 Task: Look for space in Chunār, India from 1st June, 2023 to 4th June, 2023 for 1 adult in price range Rs.6000 to Rs.16000. Place can be private room with 1  bedroom having 1 bed and 1 bathroom. Property type can be house, flat, guest house. Booking option can be shelf check-in. Required host language is English.
Action: Mouse moved to (468, 60)
Screenshot: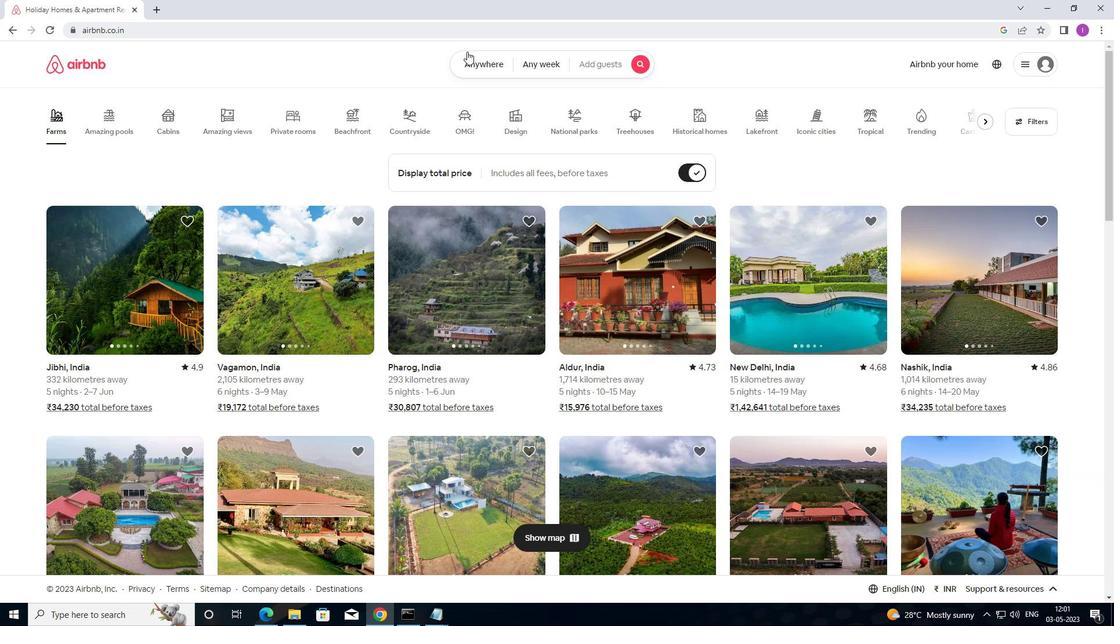 
Action: Mouse pressed left at (468, 60)
Screenshot: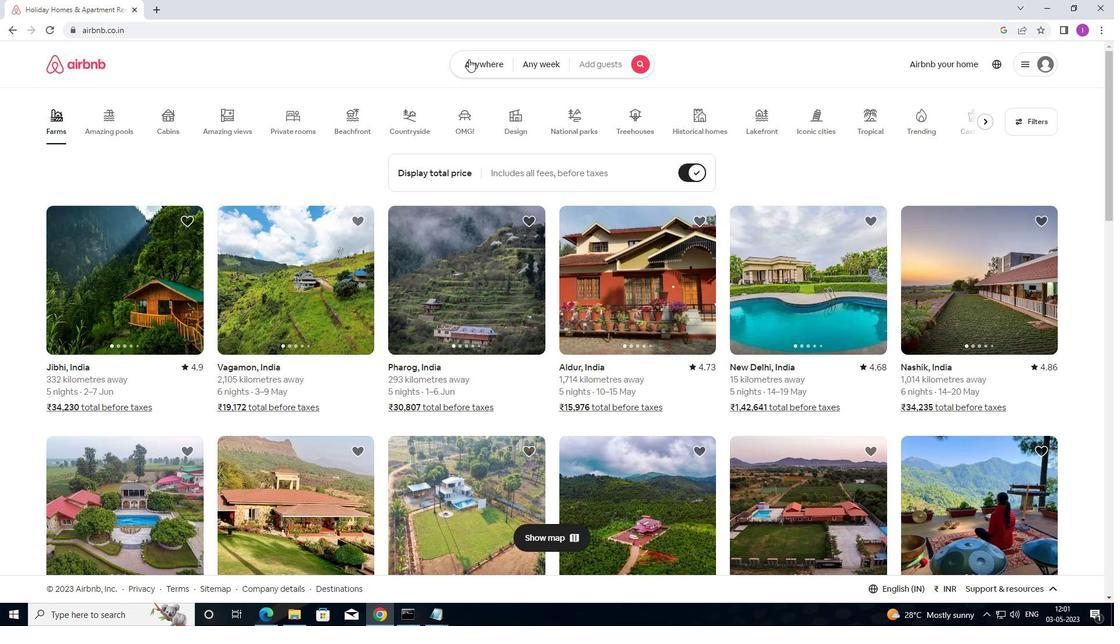 
Action: Mouse moved to (338, 117)
Screenshot: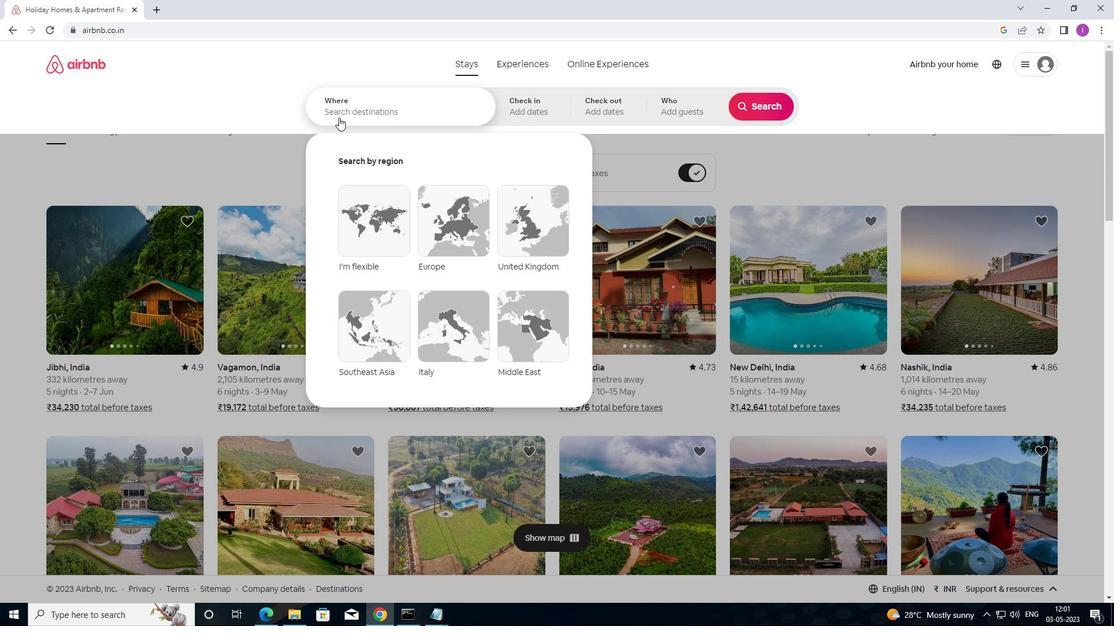 
Action: Mouse pressed left at (338, 117)
Screenshot: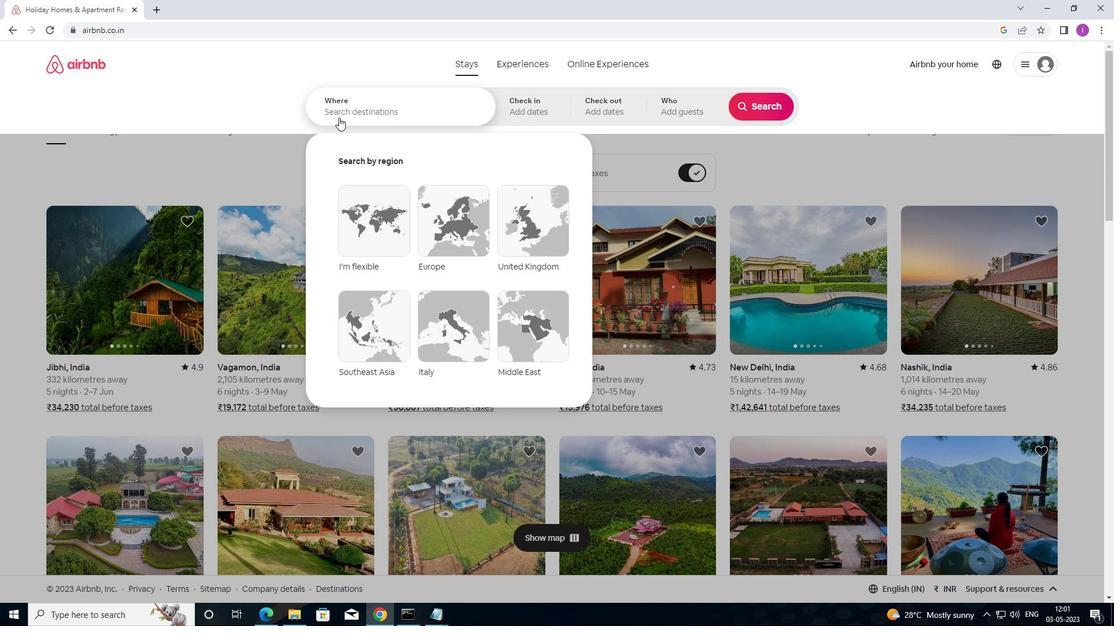
Action: Mouse moved to (460, 112)
Screenshot: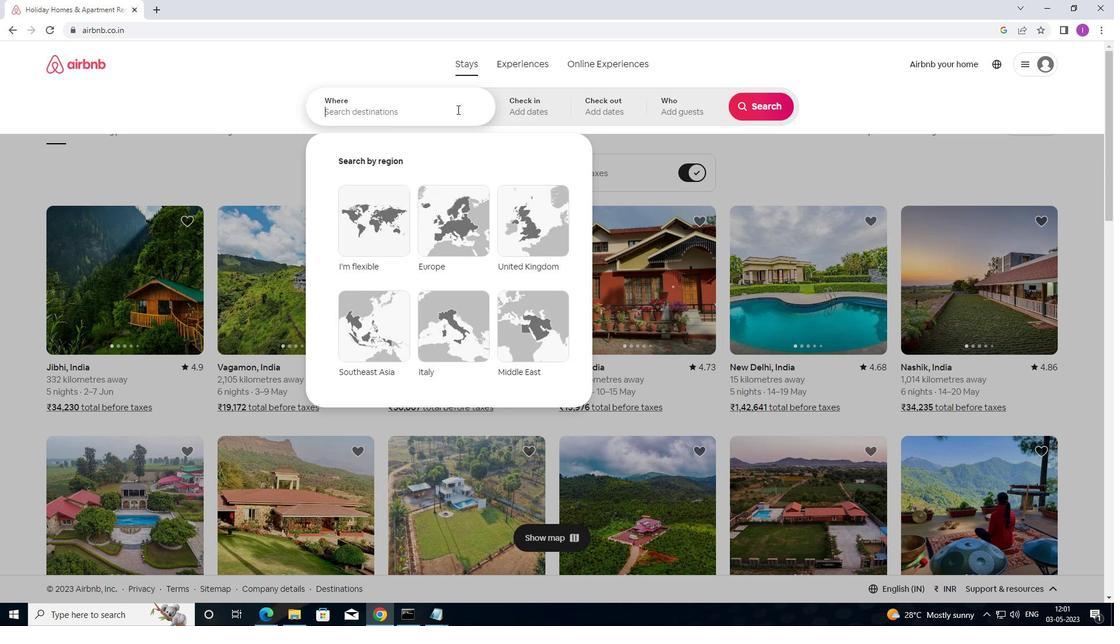 
Action: Key pressed <Key.shift>CH
Screenshot: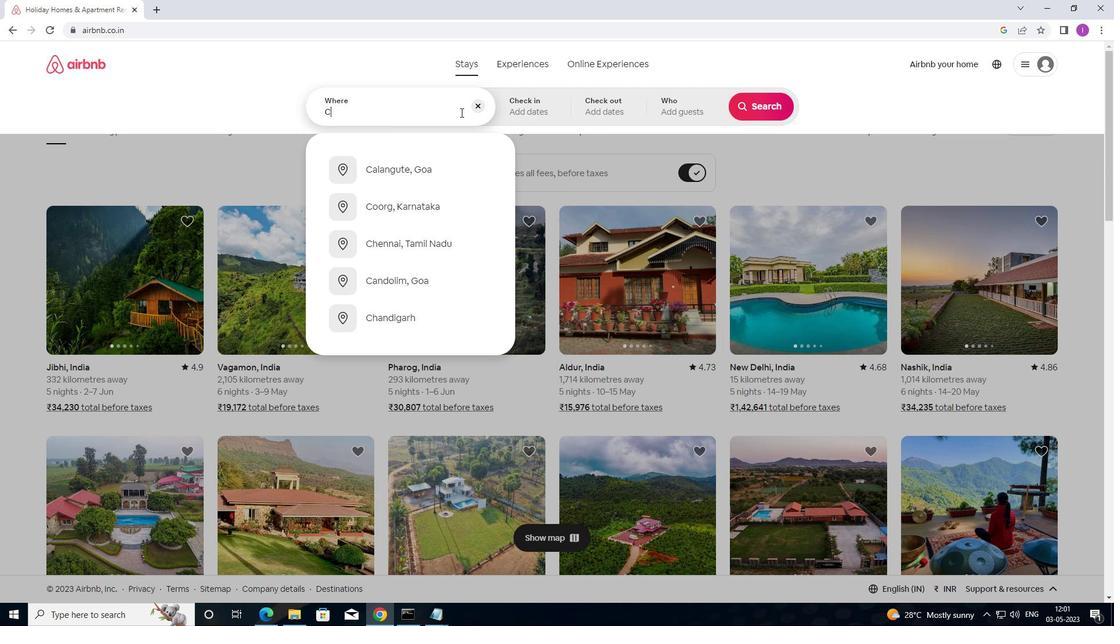 
Action: Mouse moved to (460, 112)
Screenshot: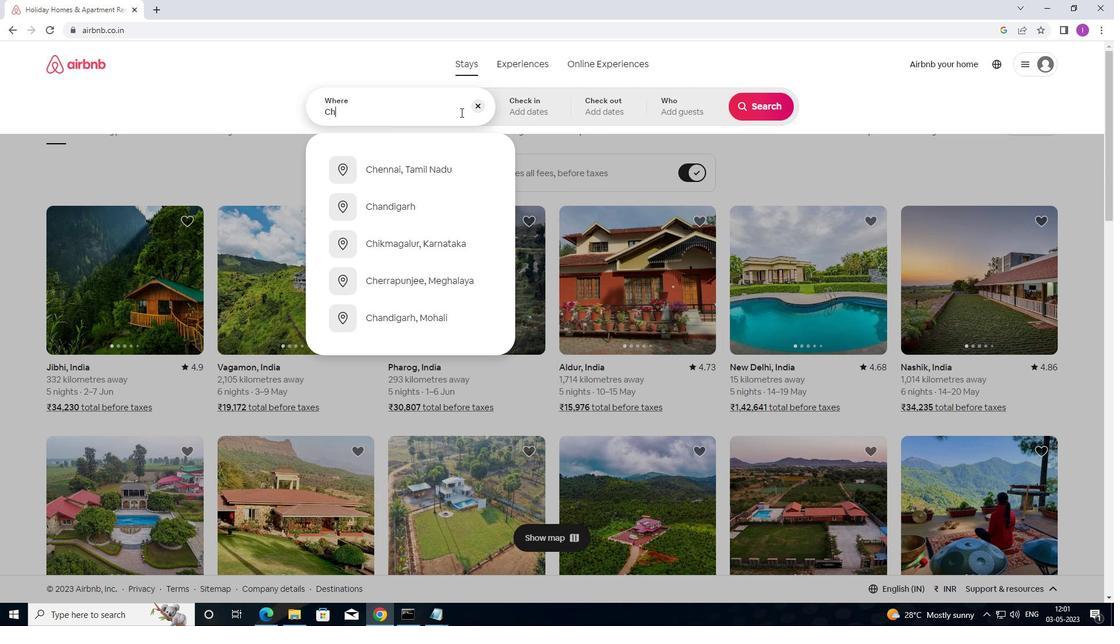 
Action: Key pressed UNAR,<Key.shift>INDIA
Screenshot: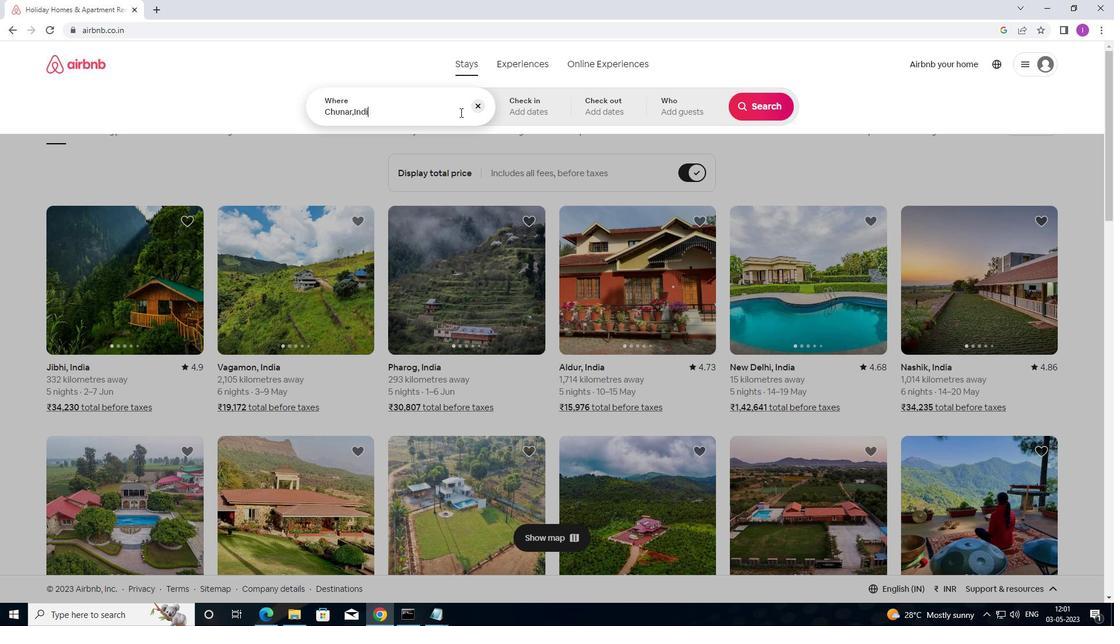 
Action: Mouse moved to (508, 112)
Screenshot: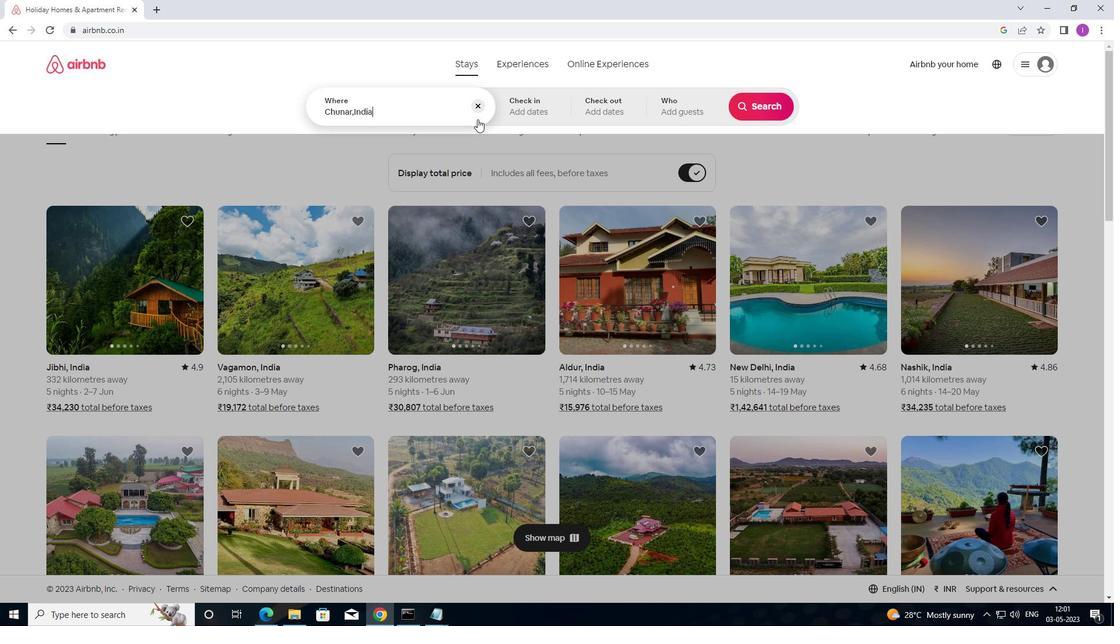 
Action: Mouse pressed left at (508, 112)
Screenshot: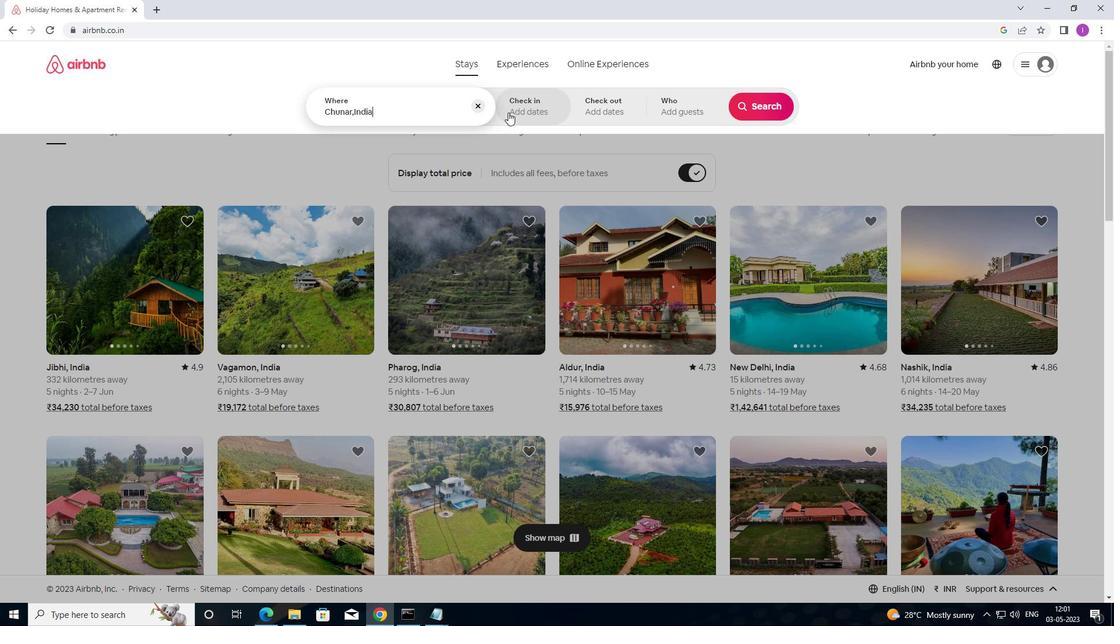 
Action: Mouse moved to (696, 249)
Screenshot: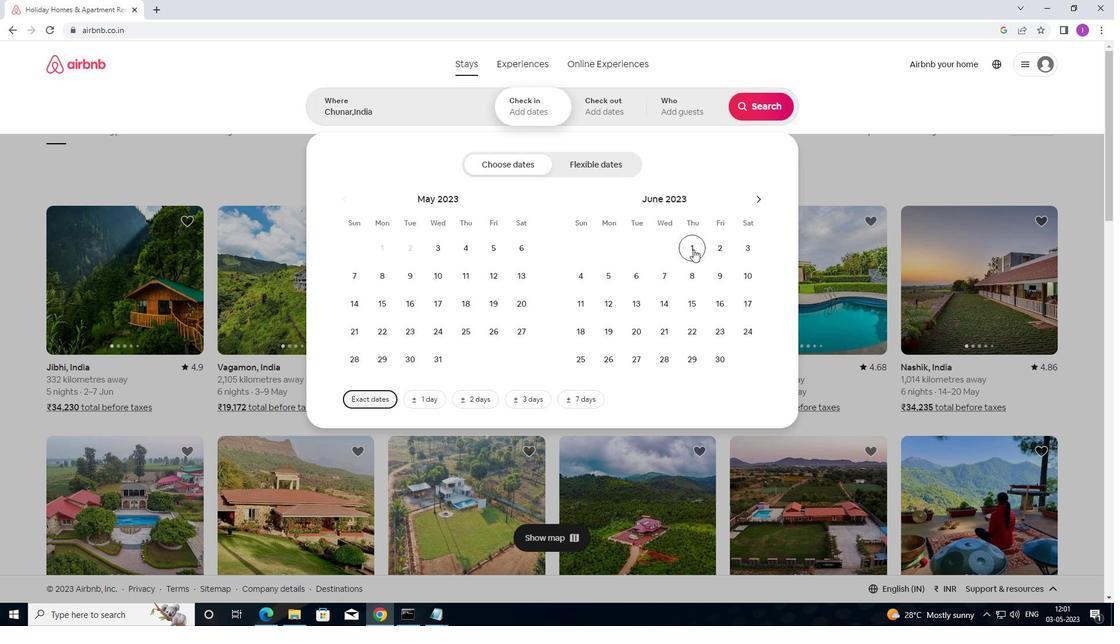 
Action: Mouse pressed left at (696, 249)
Screenshot: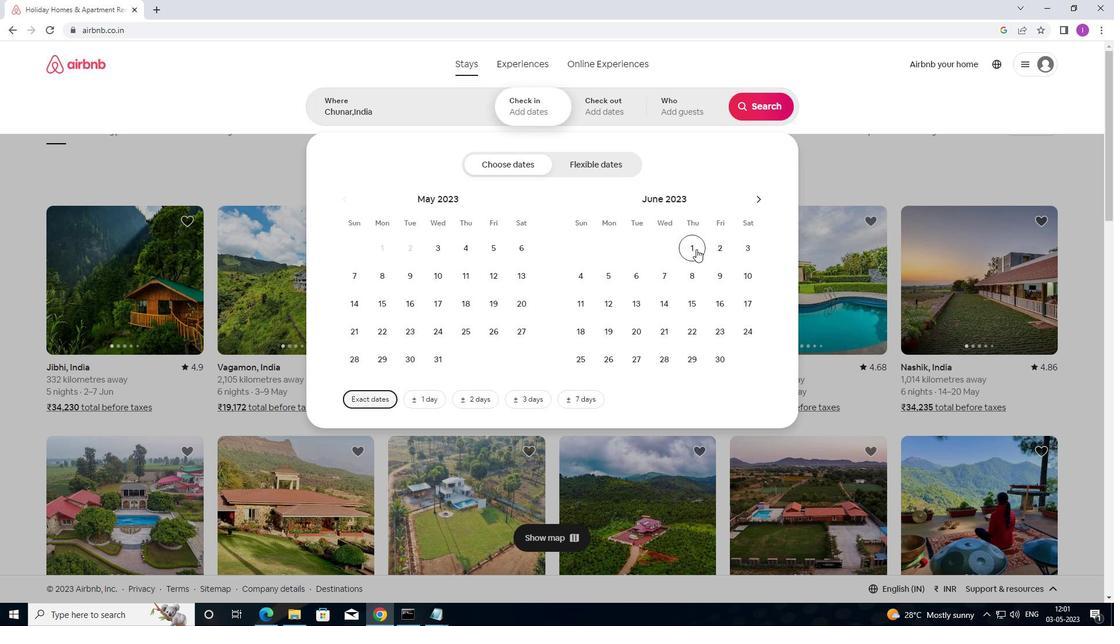 
Action: Mouse moved to (583, 274)
Screenshot: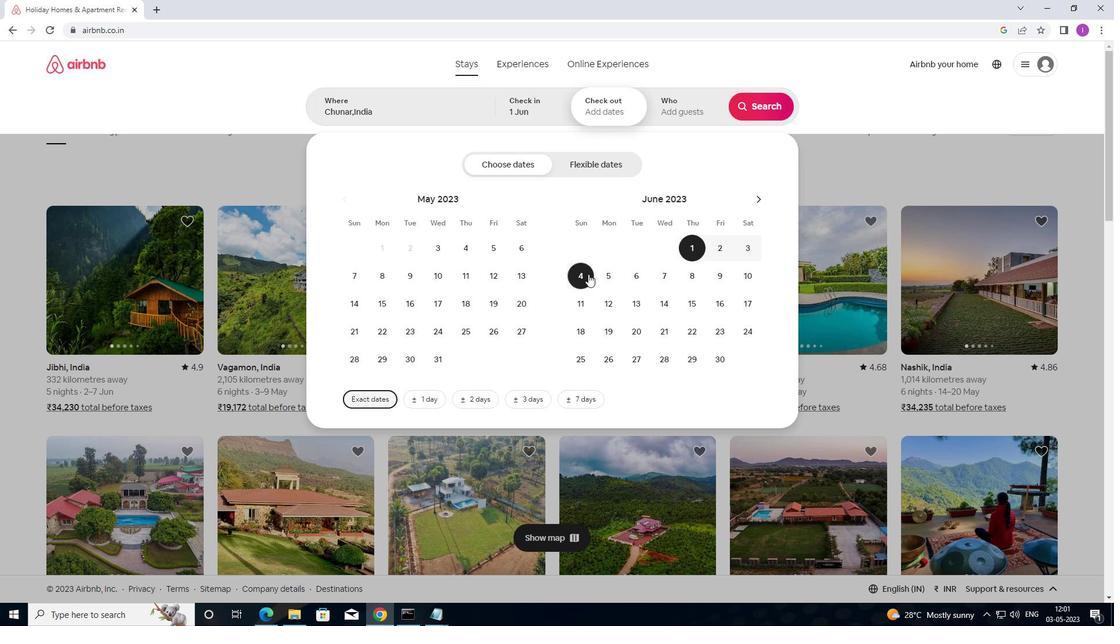 
Action: Mouse pressed left at (583, 274)
Screenshot: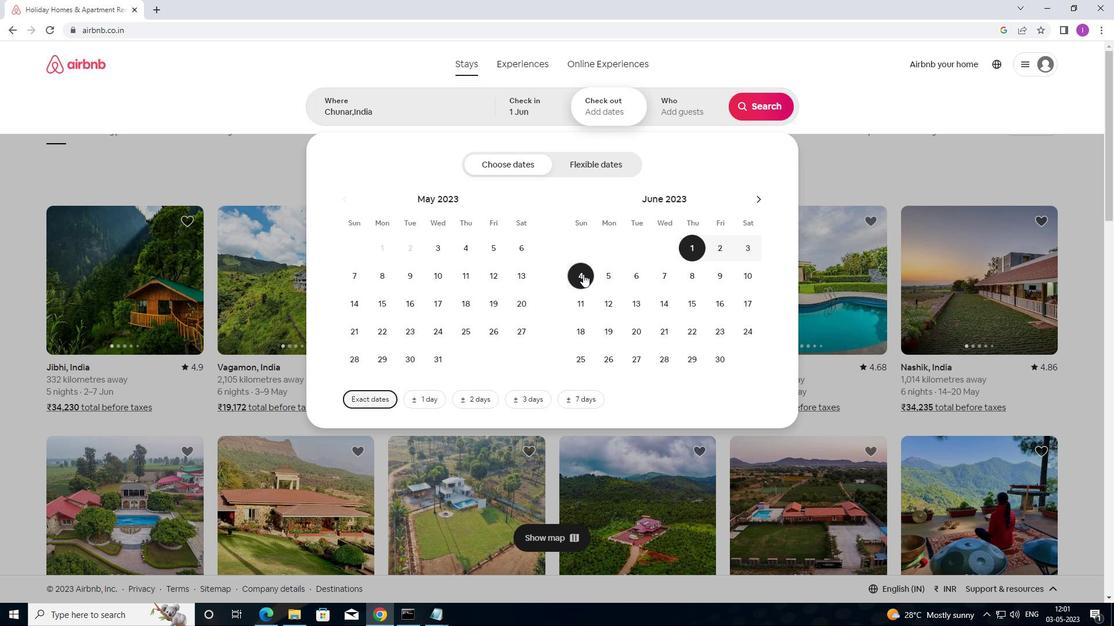 
Action: Mouse moved to (697, 113)
Screenshot: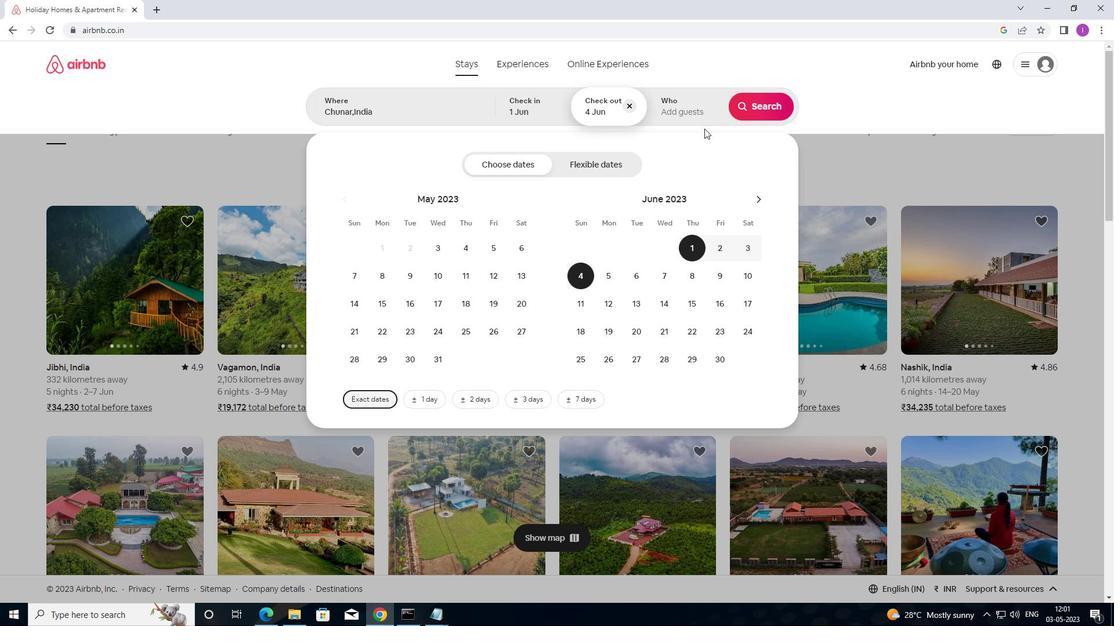 
Action: Mouse pressed left at (697, 113)
Screenshot: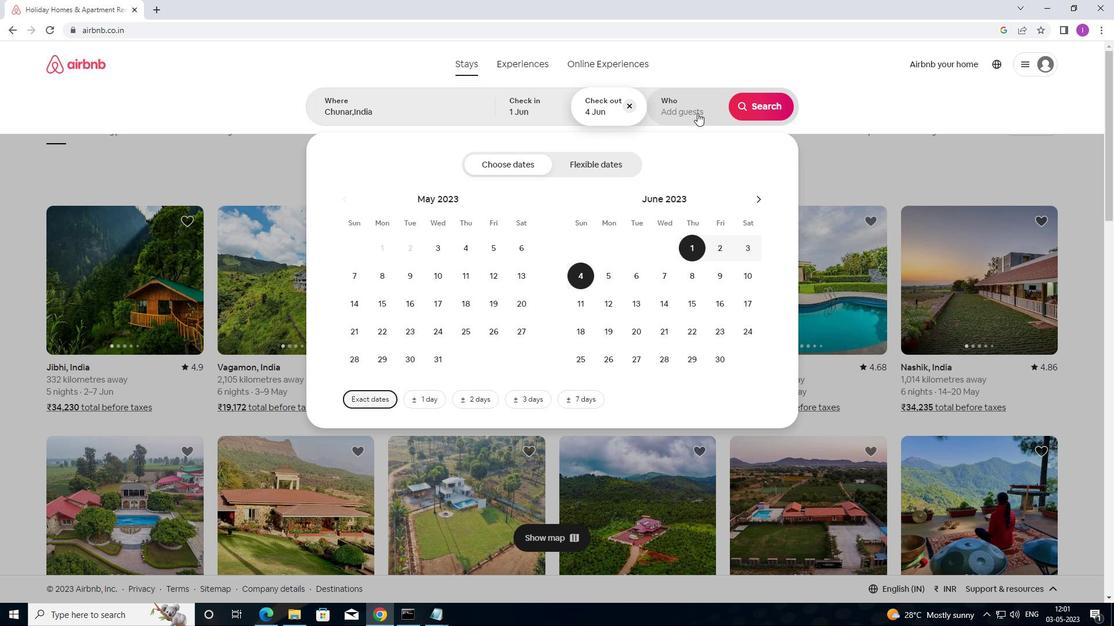 
Action: Mouse moved to (768, 165)
Screenshot: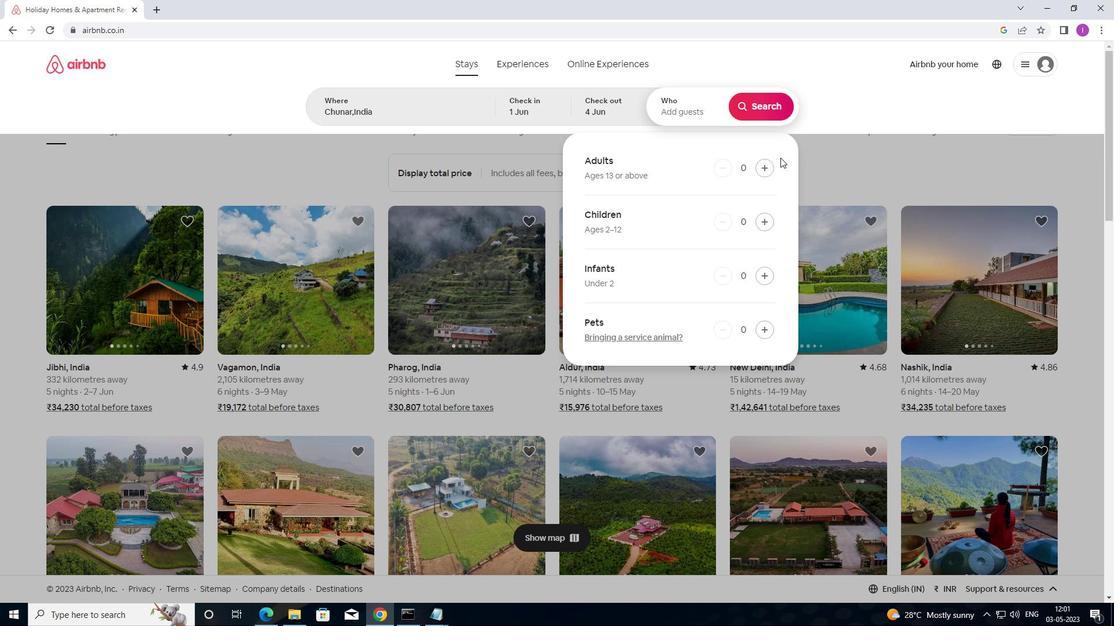 
Action: Mouse pressed left at (768, 165)
Screenshot: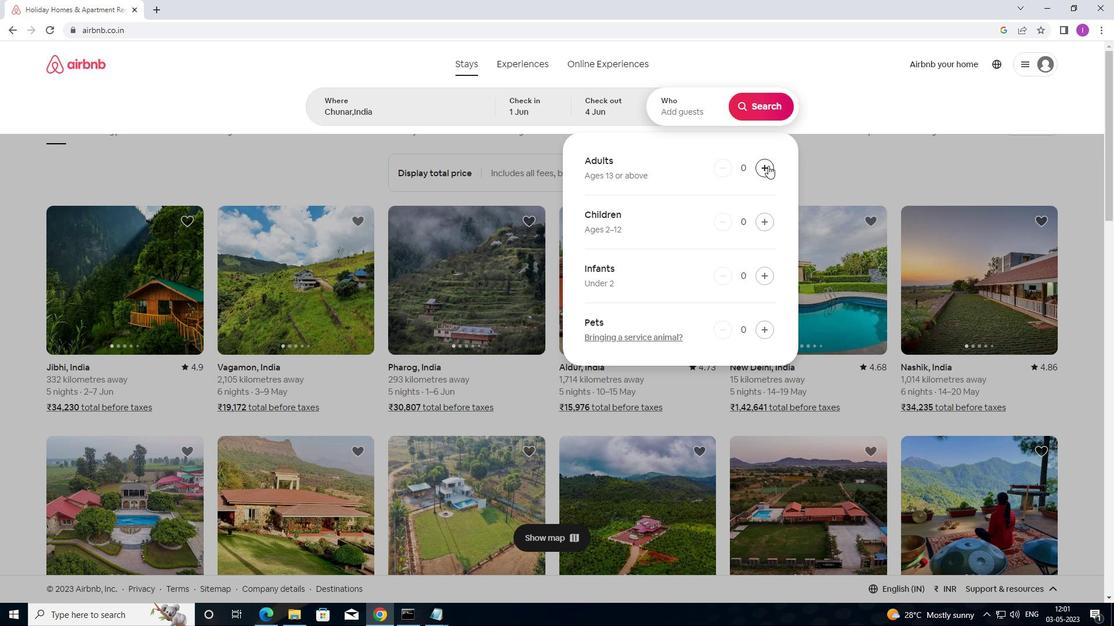 
Action: Mouse moved to (767, 109)
Screenshot: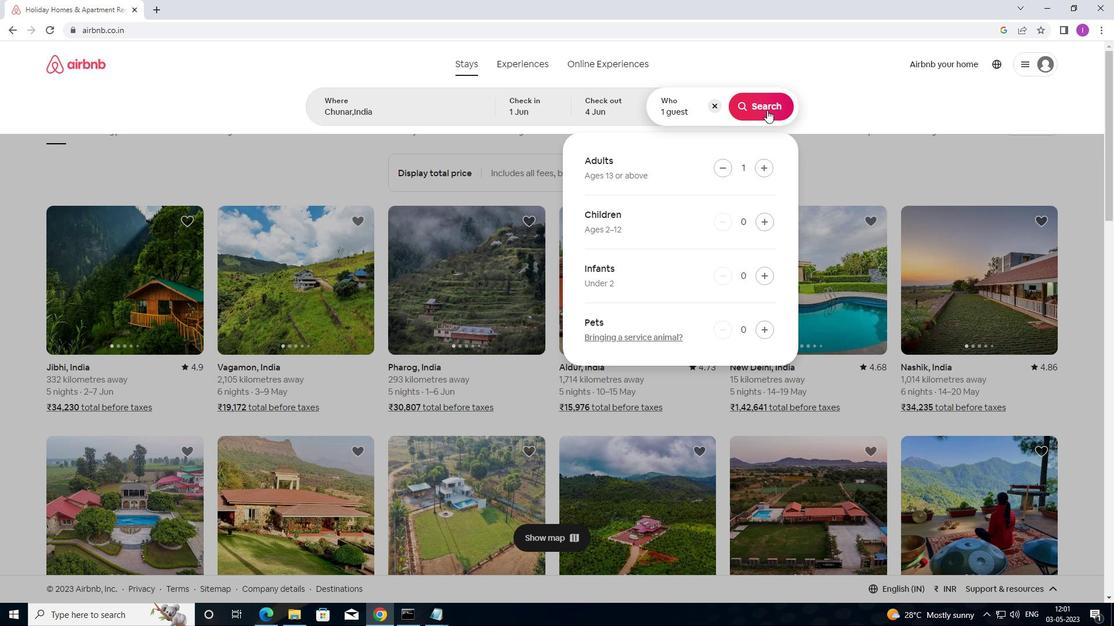 
Action: Mouse pressed left at (767, 109)
Screenshot: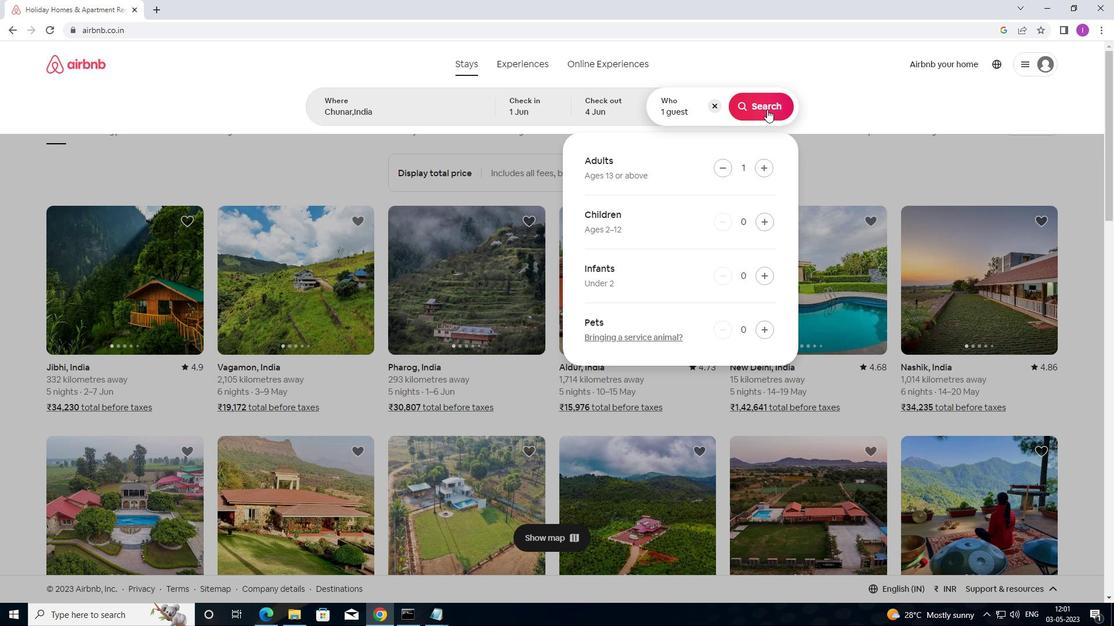 
Action: Mouse moved to (1081, 110)
Screenshot: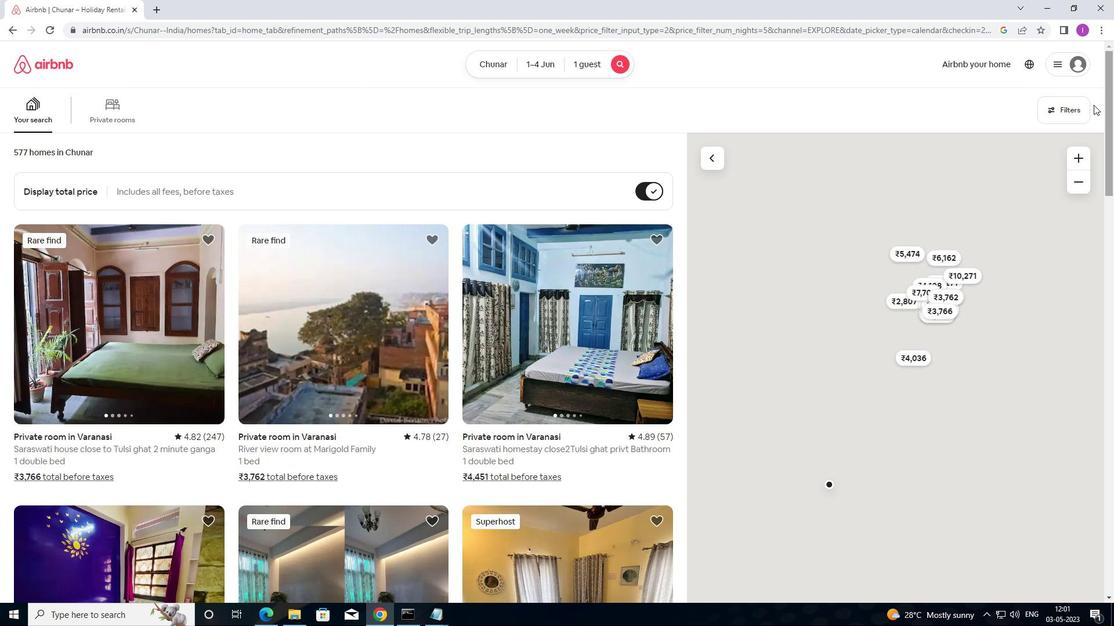 
Action: Mouse pressed left at (1081, 110)
Screenshot: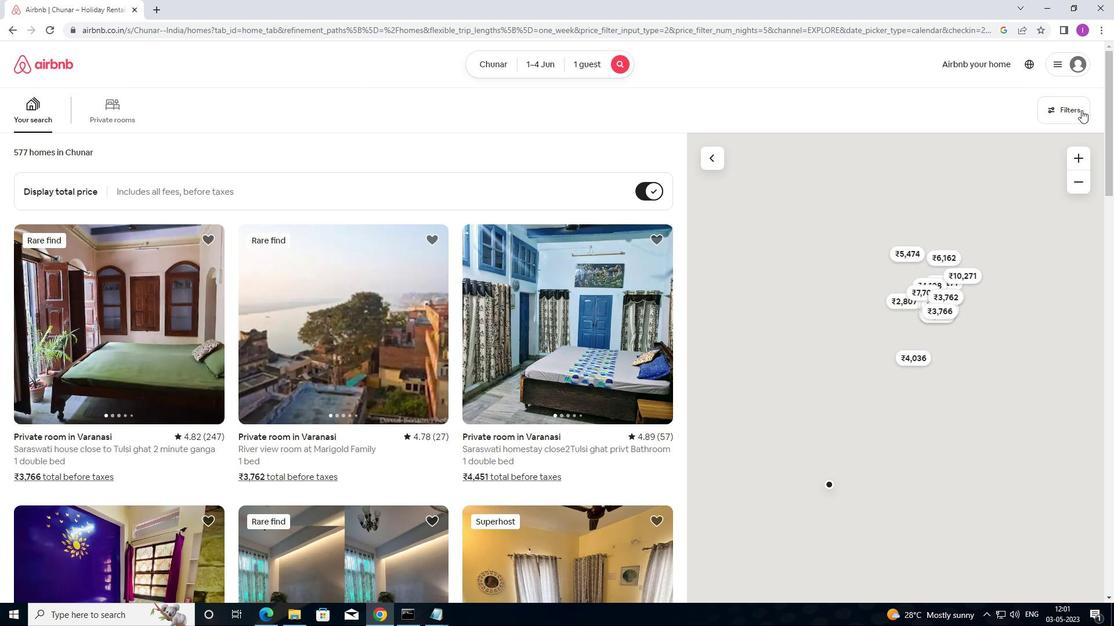 
Action: Mouse moved to (413, 253)
Screenshot: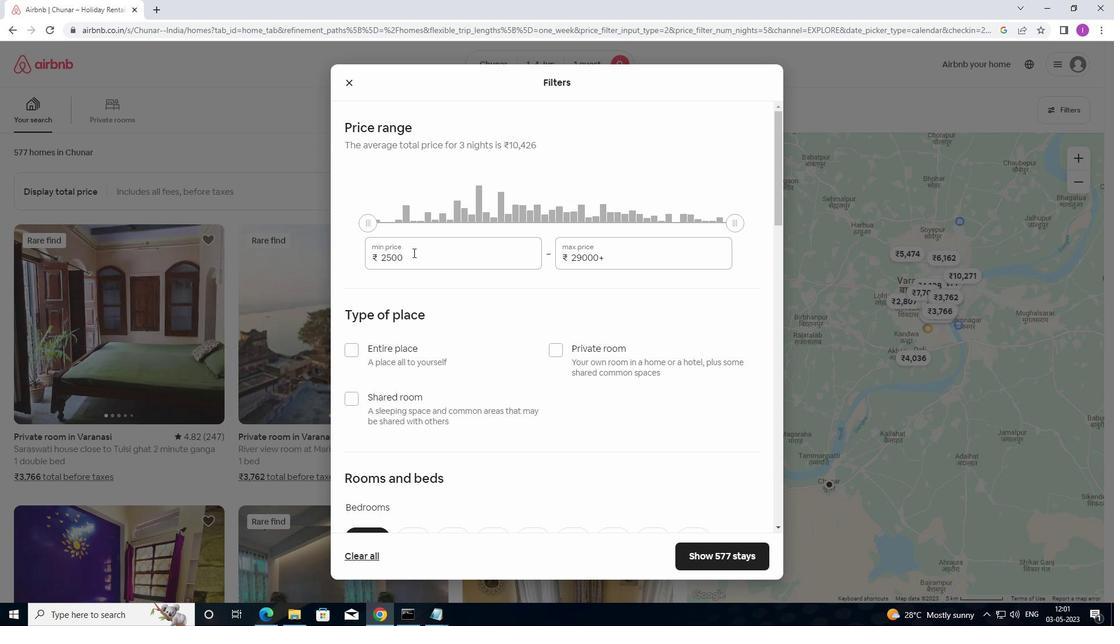 
Action: Mouse pressed left at (413, 253)
Screenshot: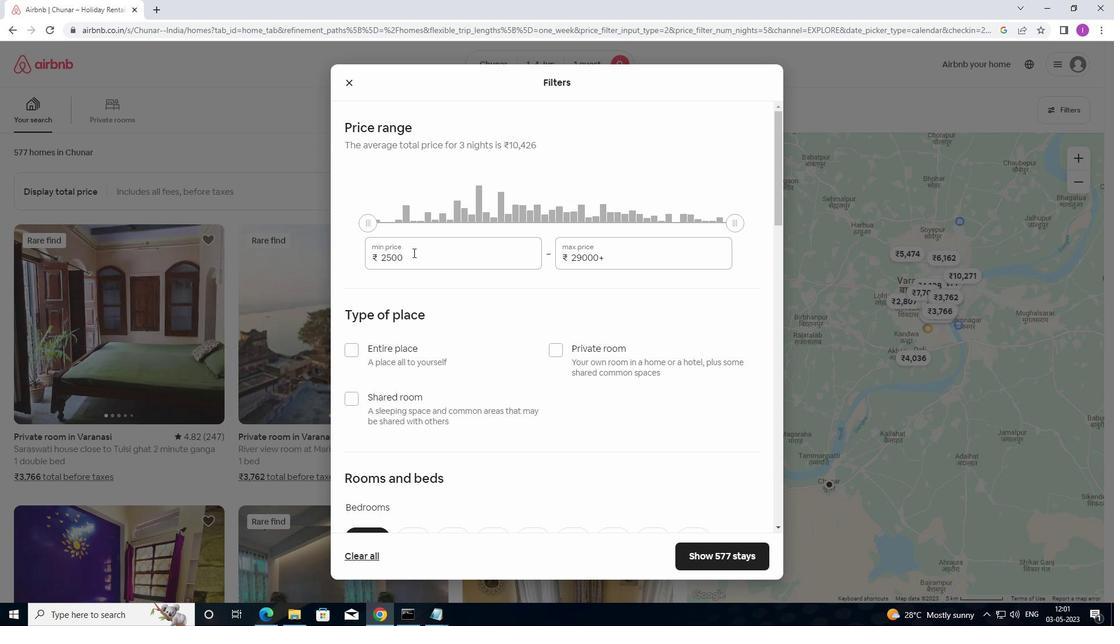 
Action: Mouse moved to (370, 265)
Screenshot: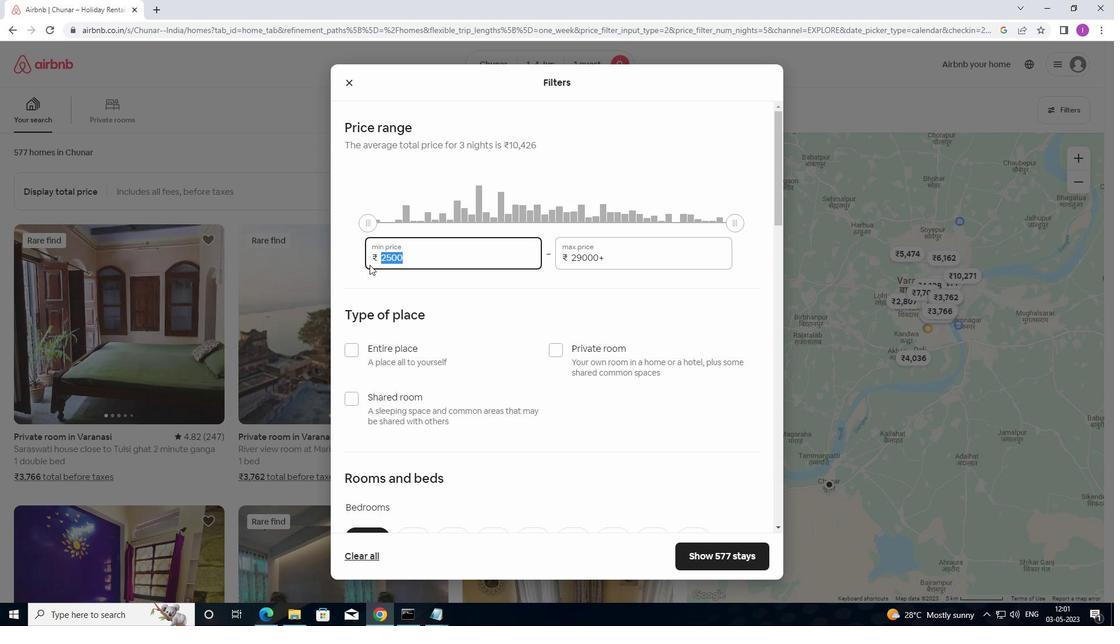 
Action: Key pressed 600
Screenshot: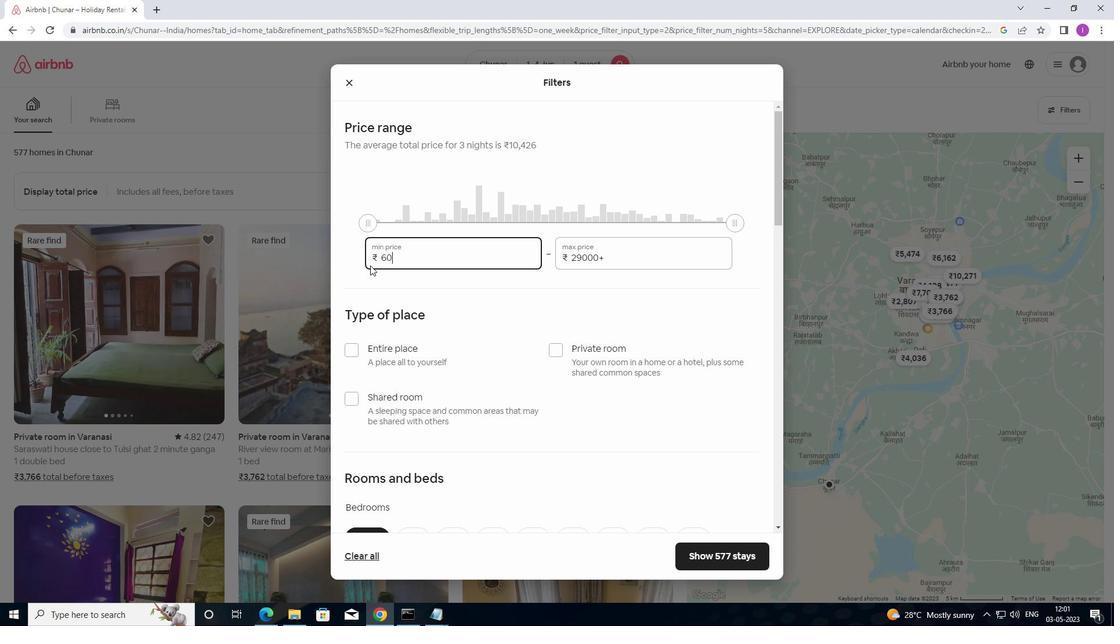 
Action: Mouse moved to (372, 265)
Screenshot: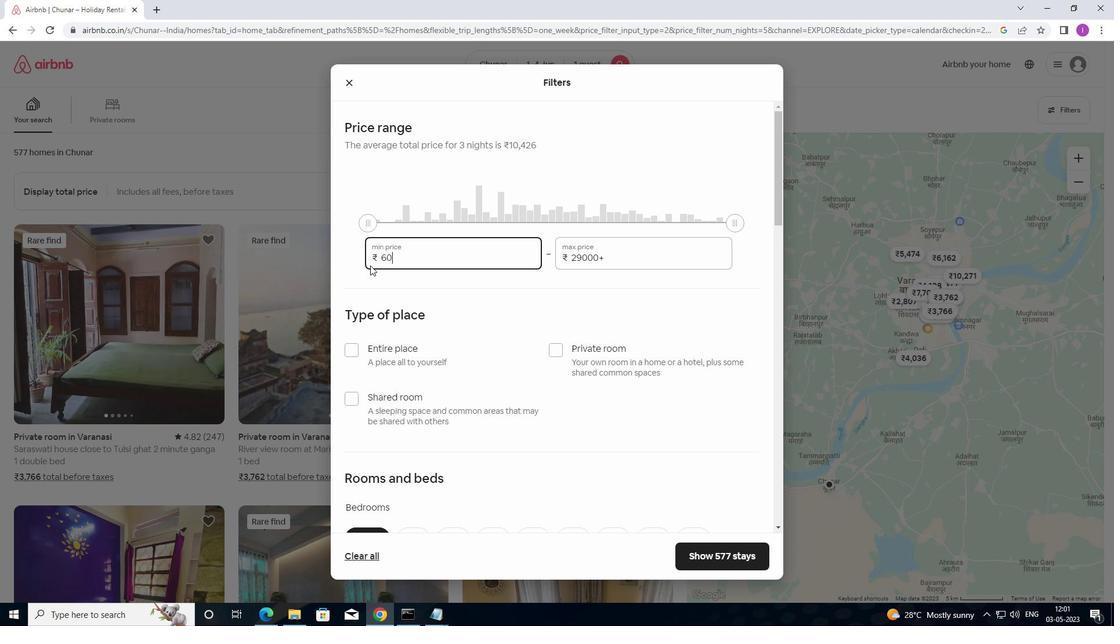 
Action: Key pressed 0
Screenshot: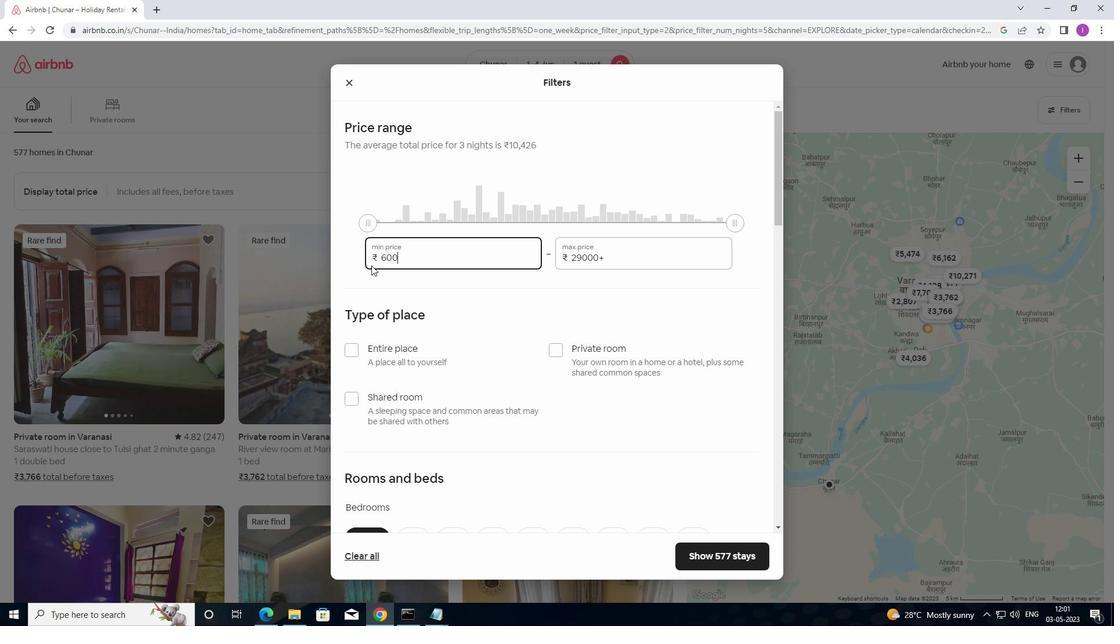 
Action: Mouse moved to (589, 257)
Screenshot: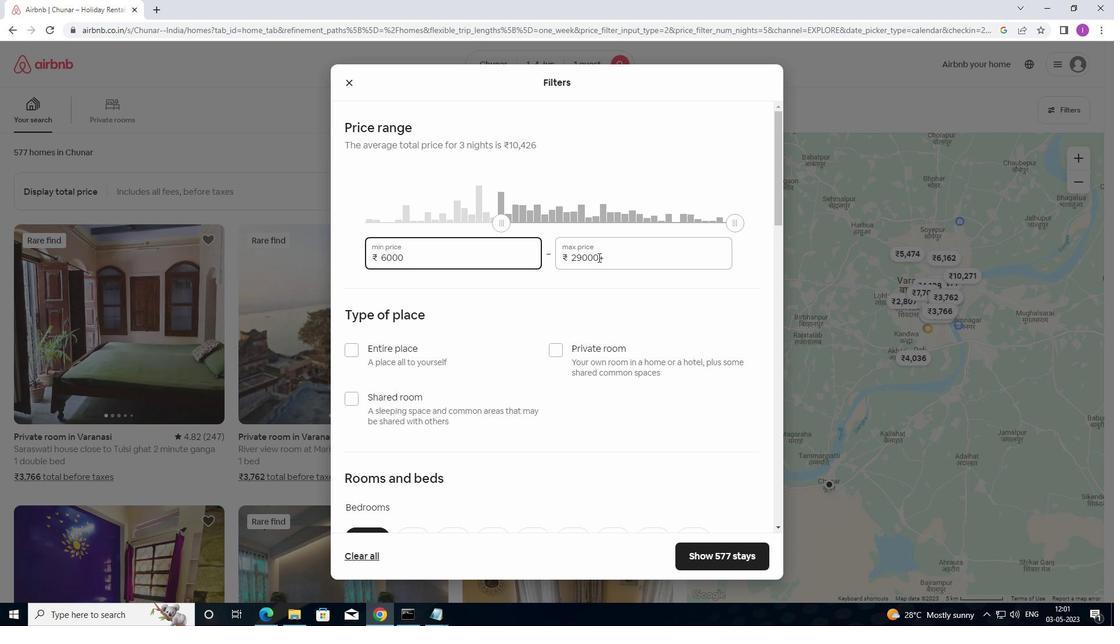 
Action: Mouse pressed left at (589, 257)
Screenshot: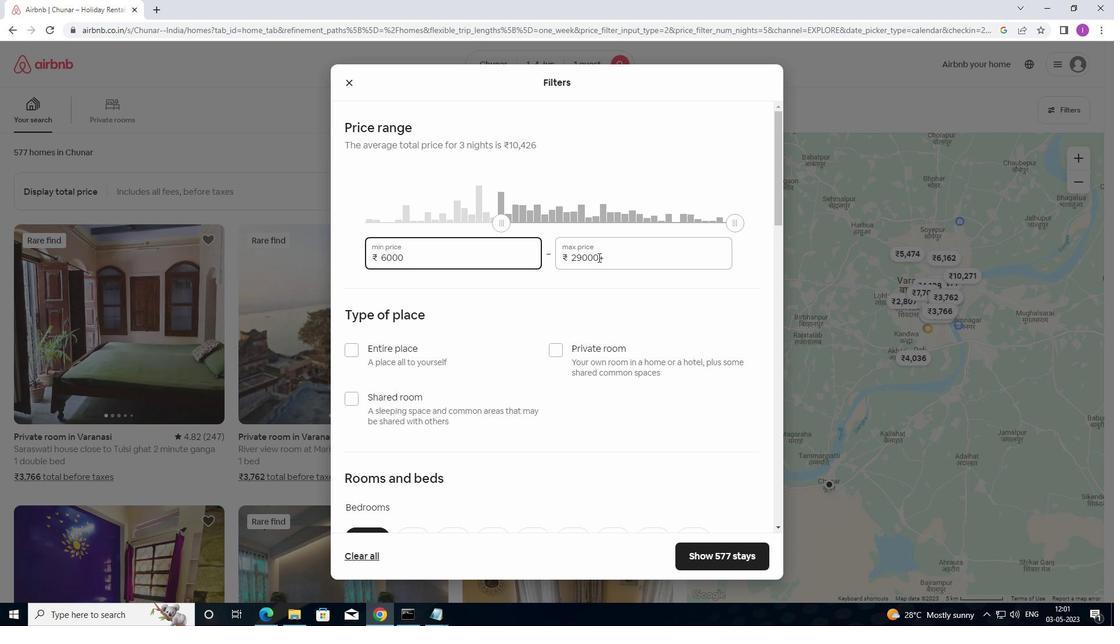 
Action: Mouse moved to (612, 254)
Screenshot: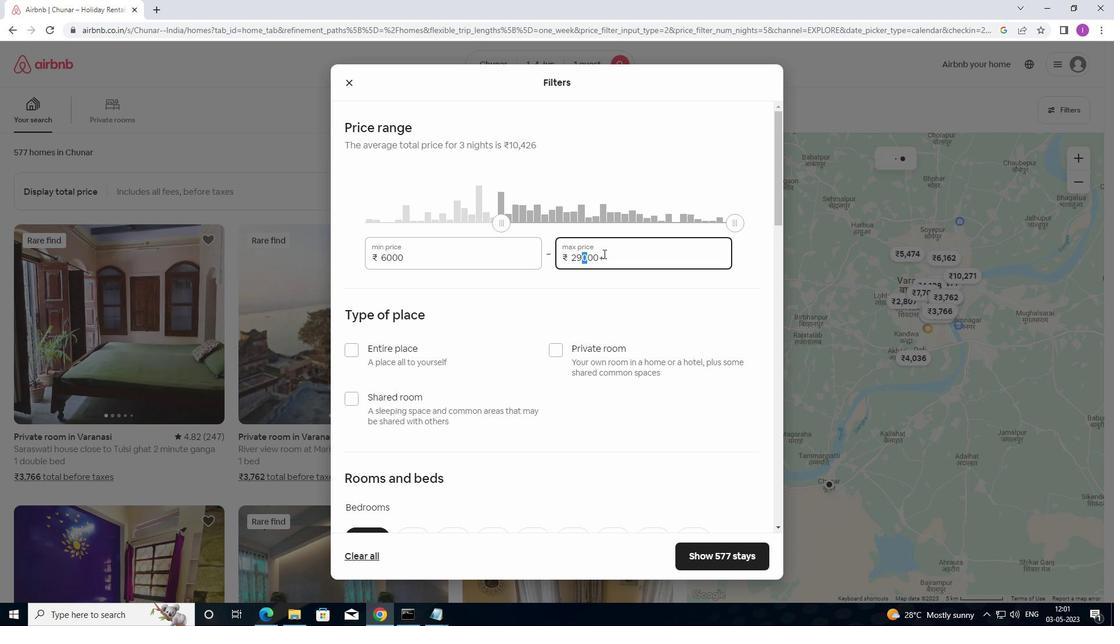 
Action: Mouse pressed left at (612, 254)
Screenshot: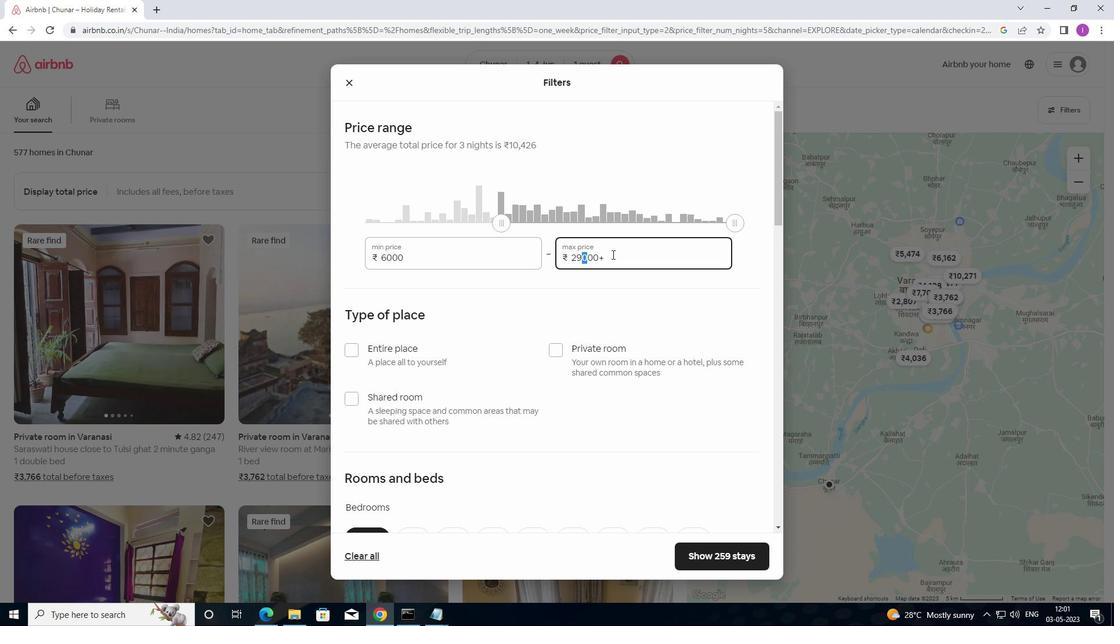 
Action: Mouse moved to (546, 261)
Screenshot: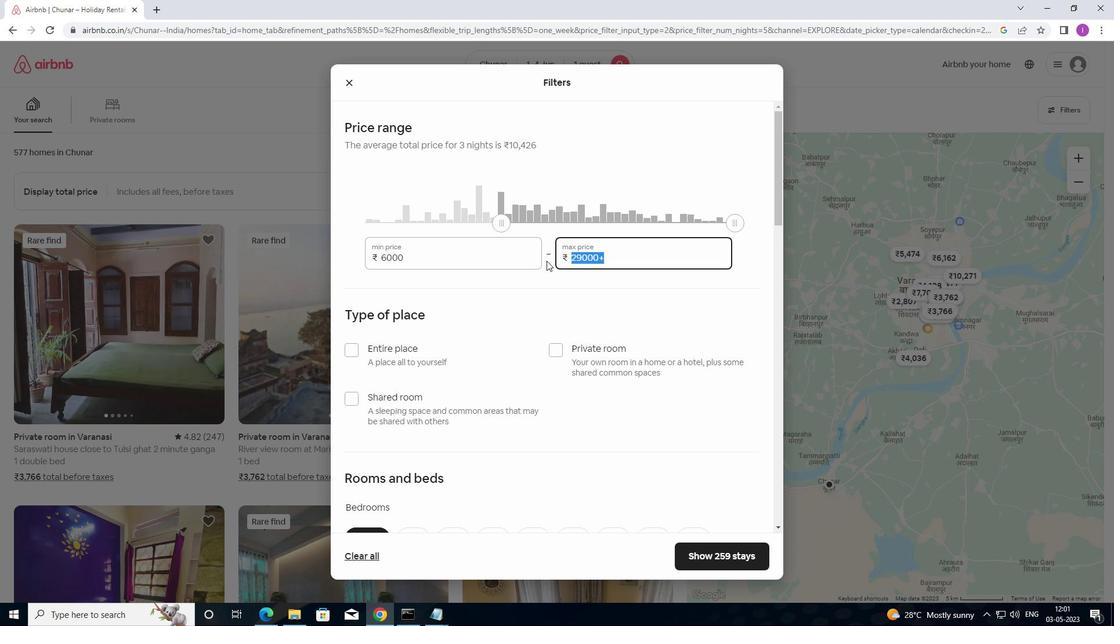 
Action: Key pressed 1
Screenshot: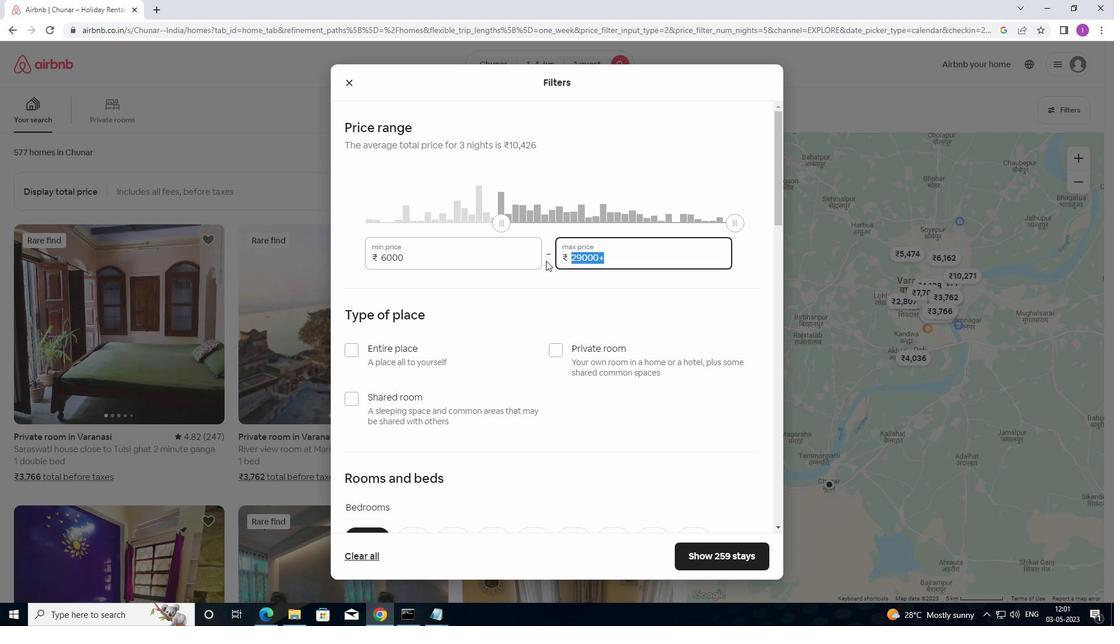 
Action: Mouse moved to (546, 263)
Screenshot: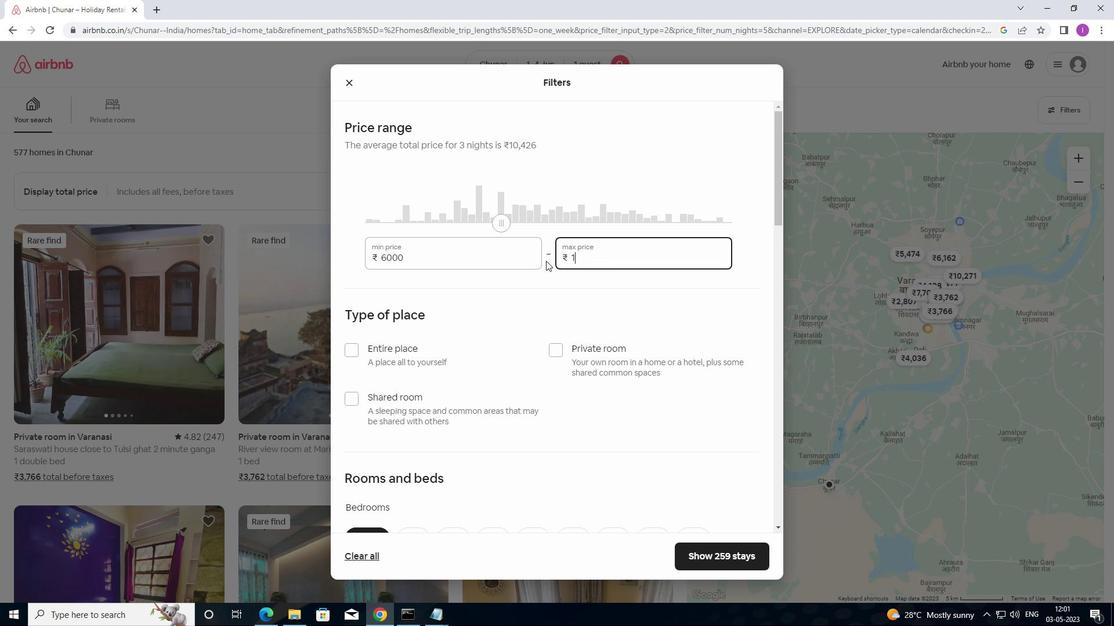 
Action: Key pressed 6
Screenshot: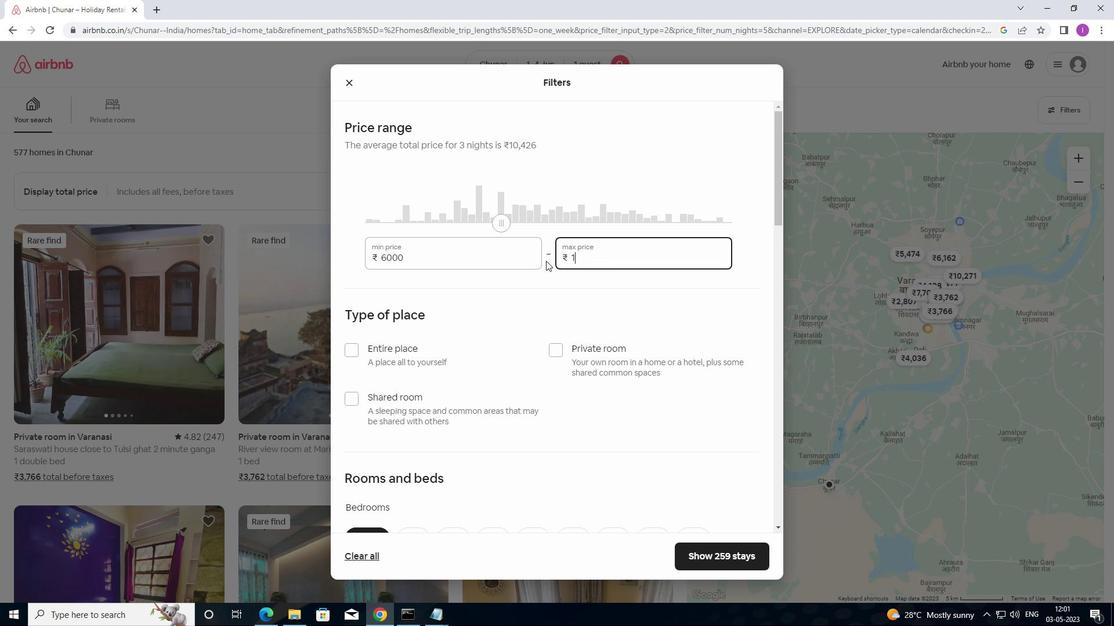 
Action: Mouse moved to (569, 270)
Screenshot: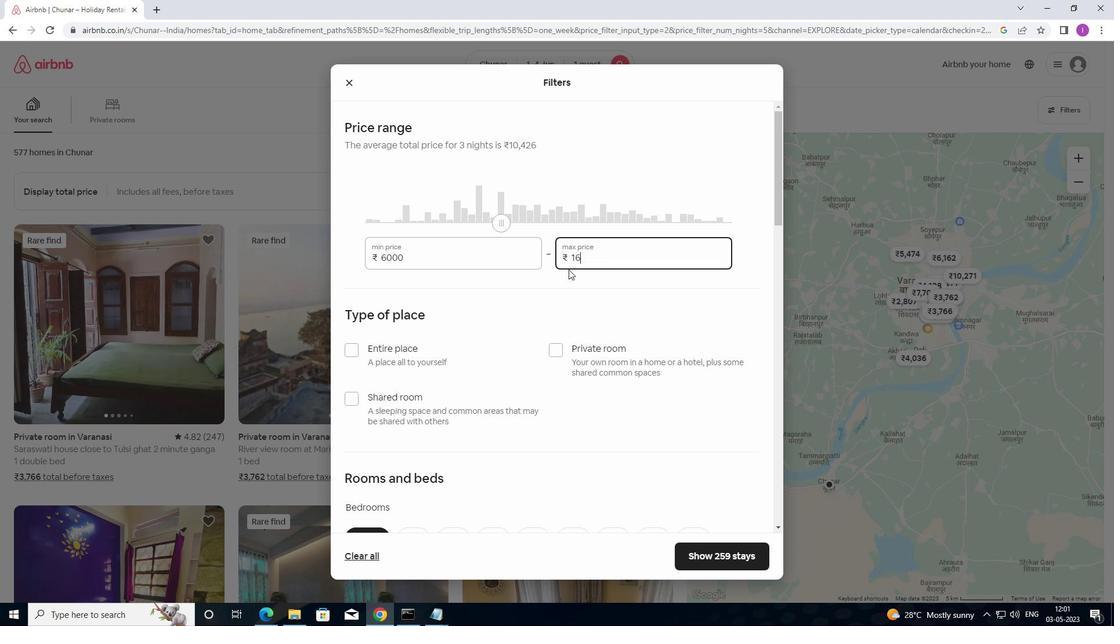 
Action: Key pressed 000
Screenshot: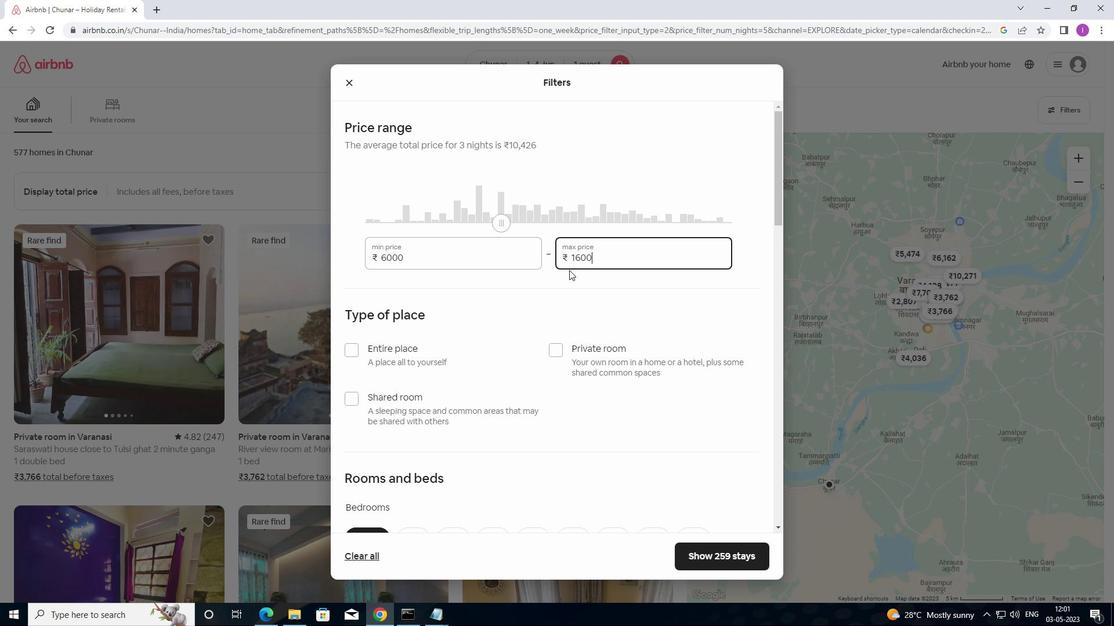 
Action: Mouse moved to (637, 413)
Screenshot: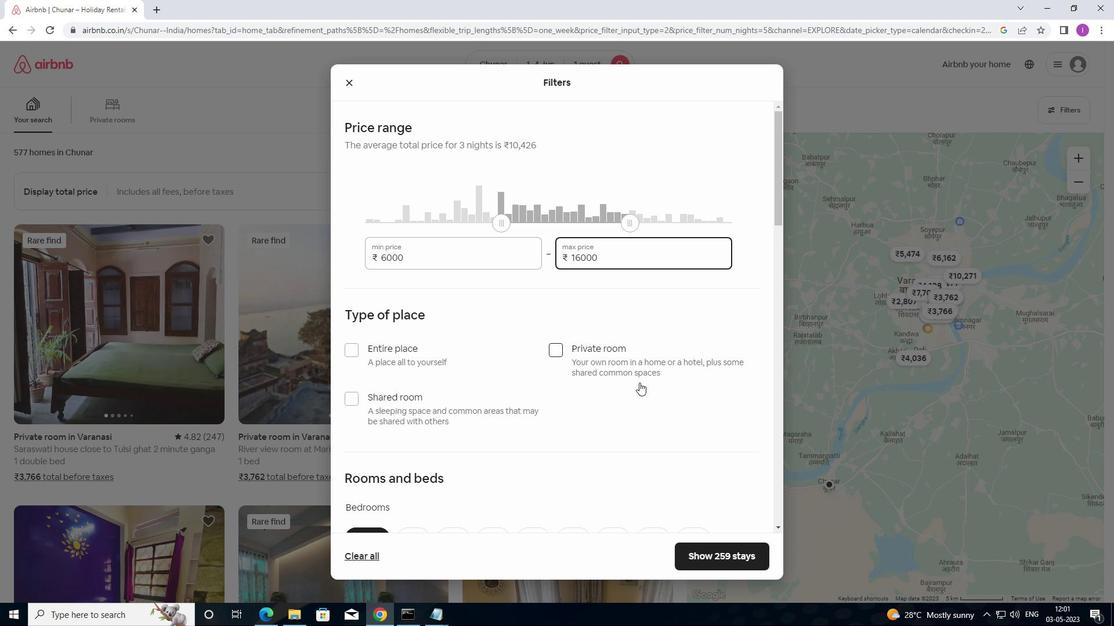 
Action: Mouse scrolled (637, 413) with delta (0, 0)
Screenshot: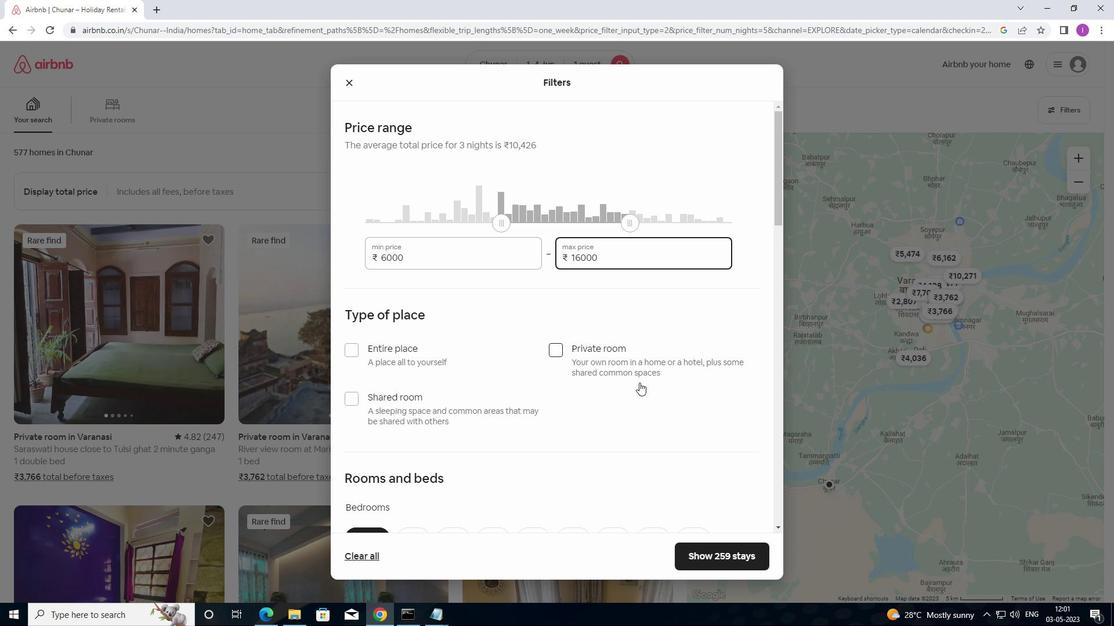 
Action: Mouse scrolled (637, 413) with delta (0, 0)
Screenshot: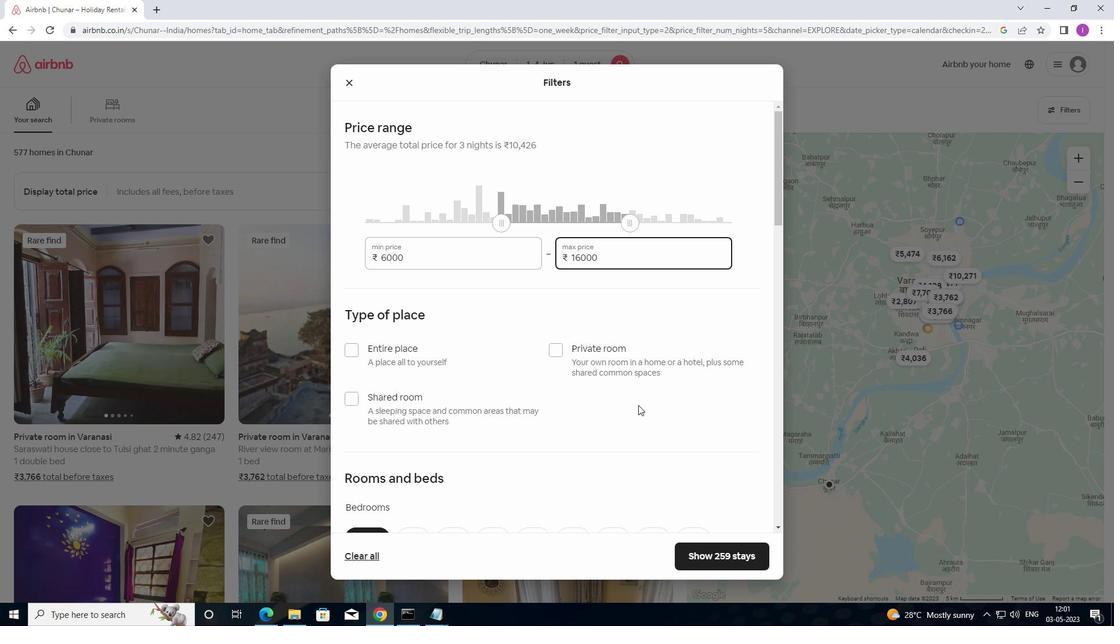 
Action: Mouse moved to (553, 235)
Screenshot: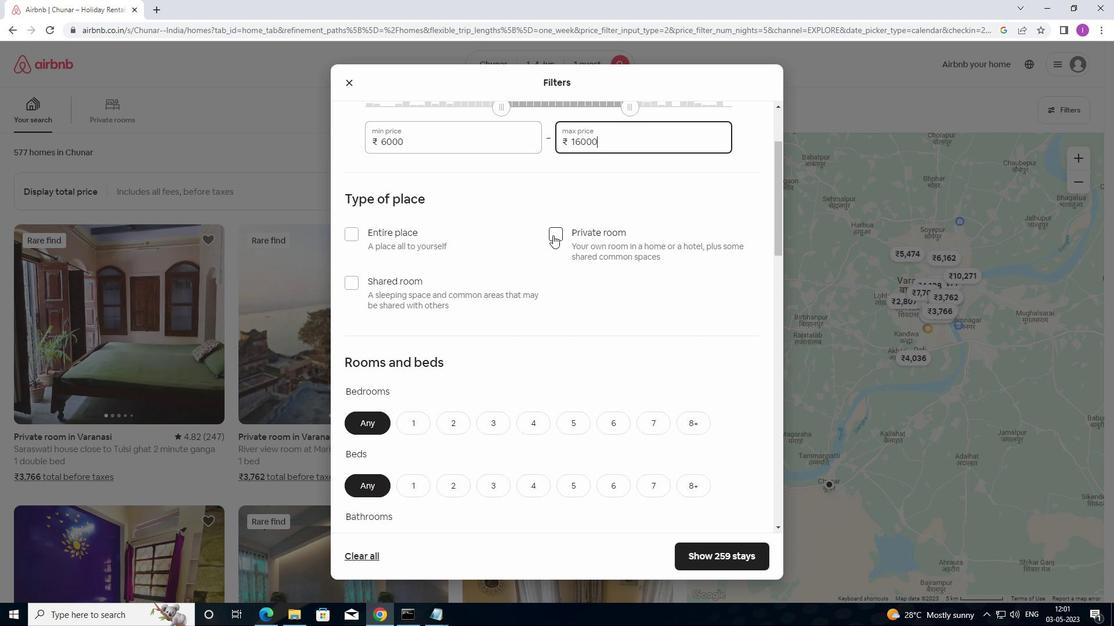 
Action: Mouse pressed left at (553, 235)
Screenshot: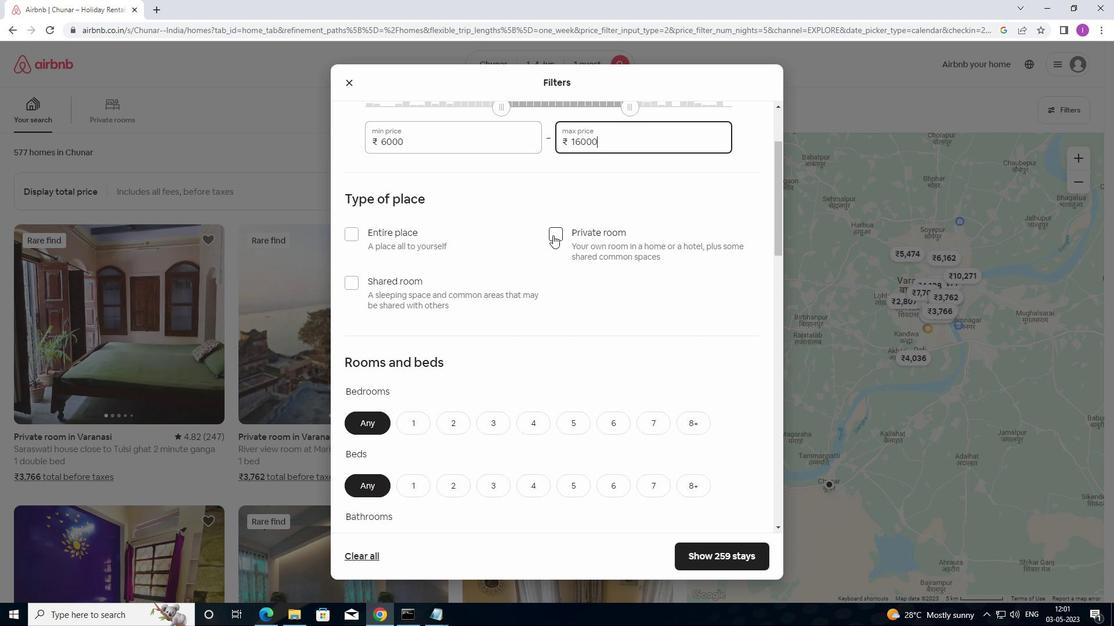 
Action: Mouse moved to (519, 340)
Screenshot: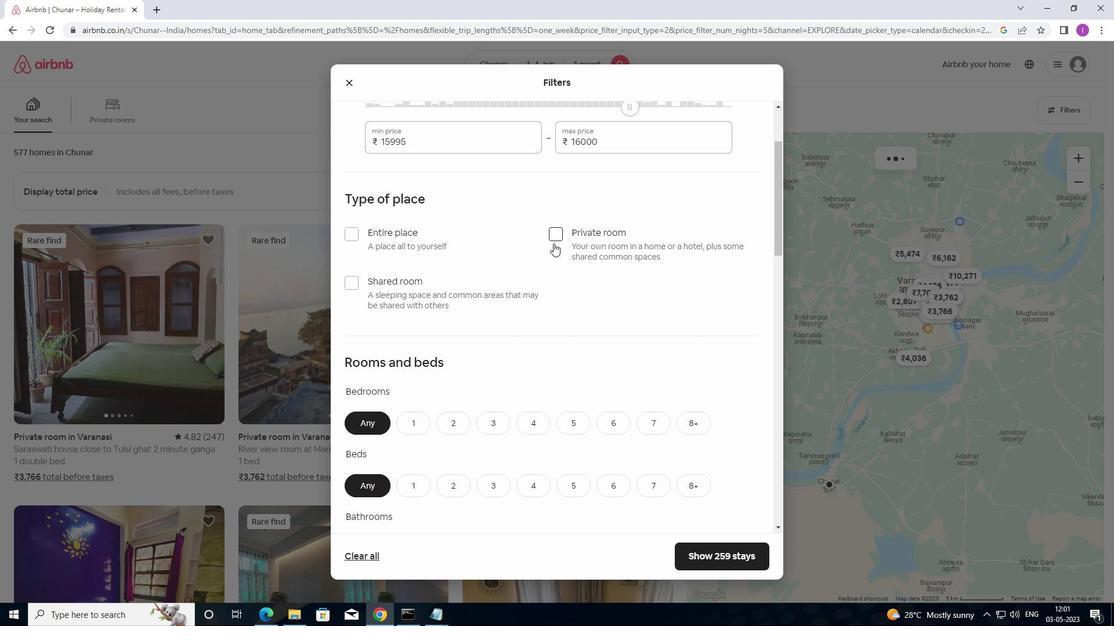 
Action: Mouse scrolled (519, 339) with delta (0, 0)
Screenshot: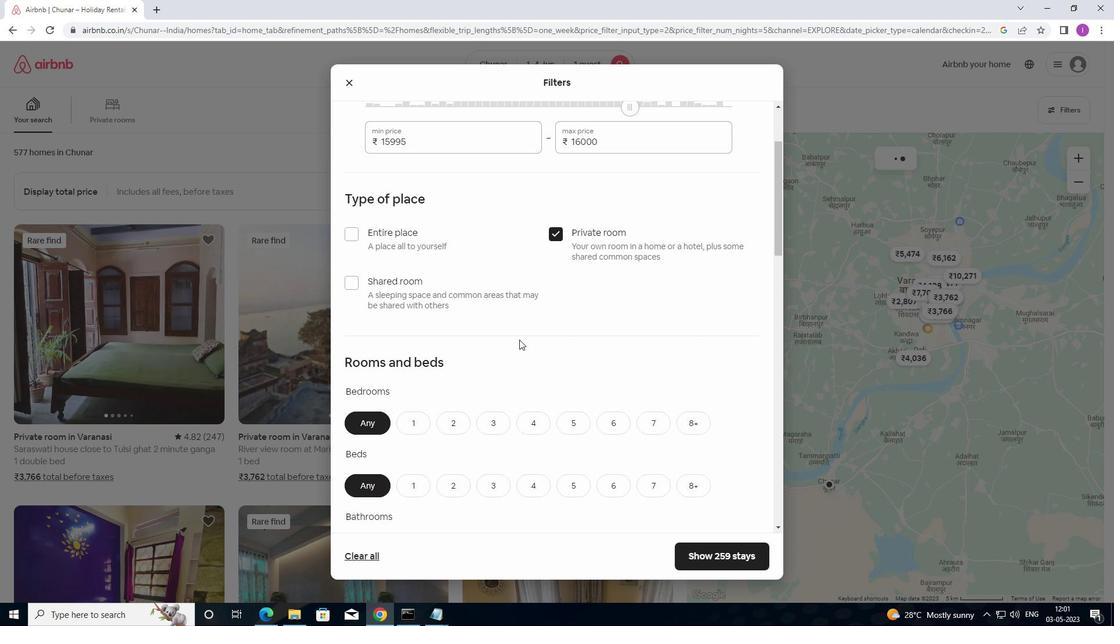 
Action: Mouse scrolled (519, 339) with delta (0, 0)
Screenshot: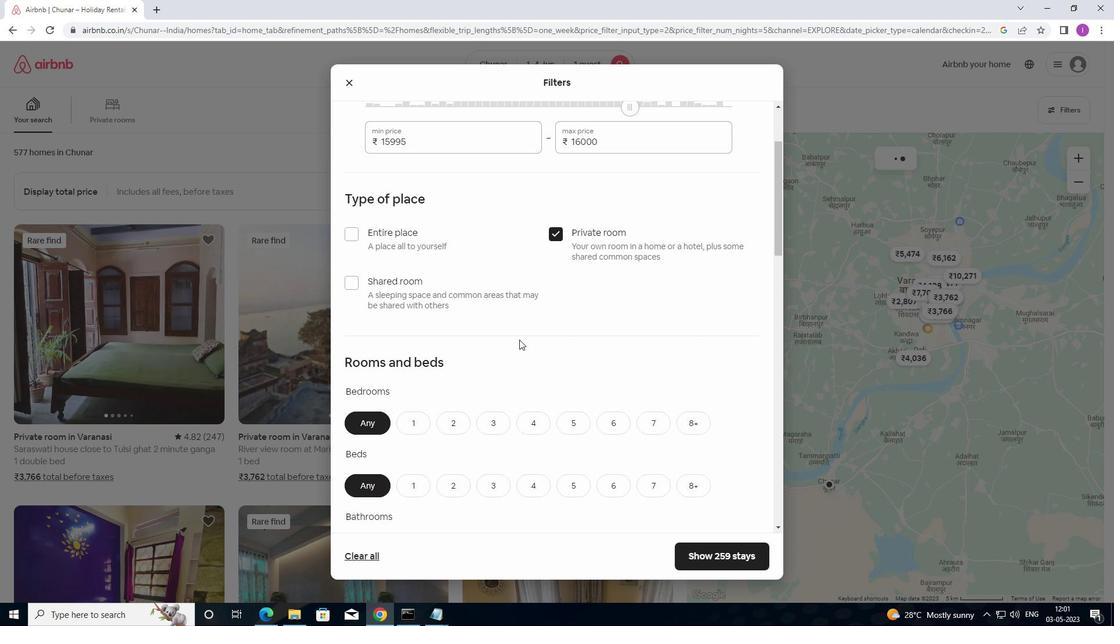 
Action: Mouse scrolled (519, 339) with delta (0, 0)
Screenshot: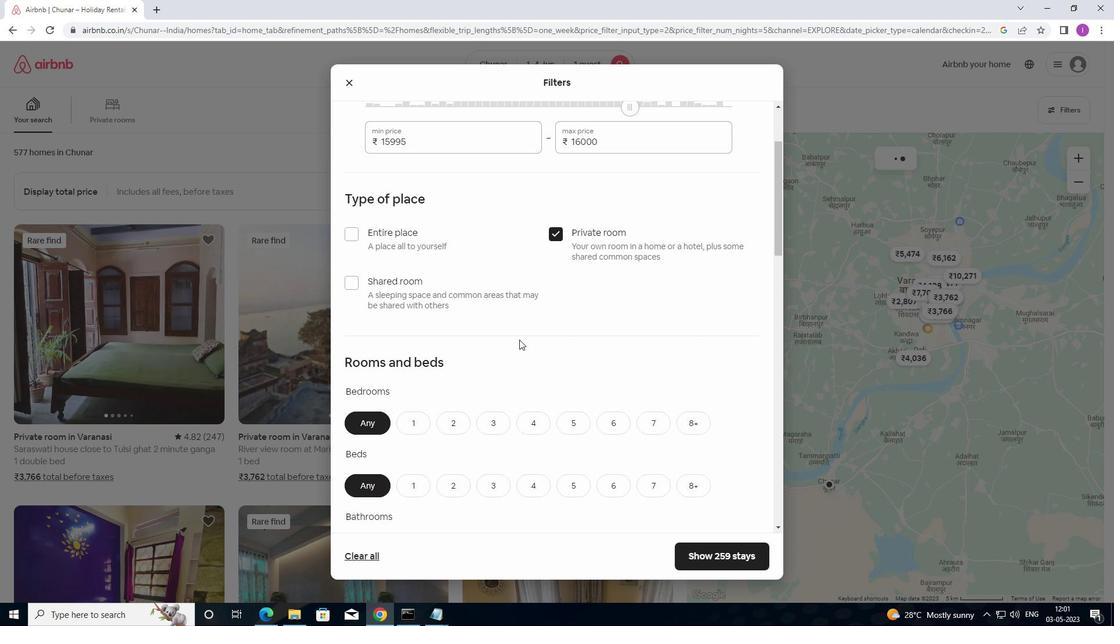 
Action: Mouse moved to (415, 255)
Screenshot: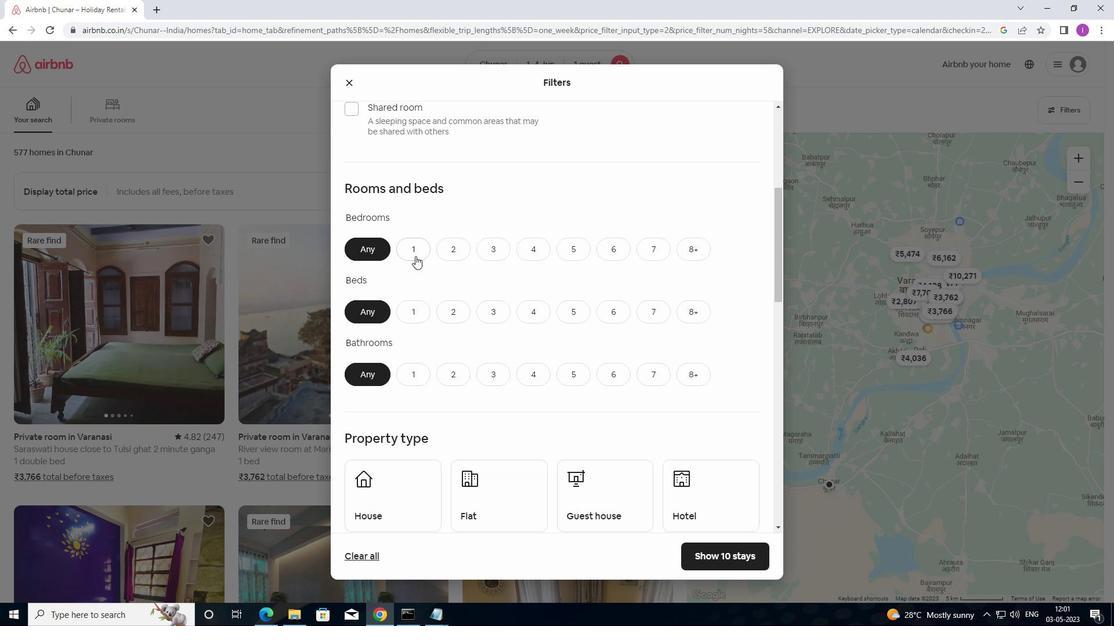 
Action: Mouse pressed left at (415, 255)
Screenshot: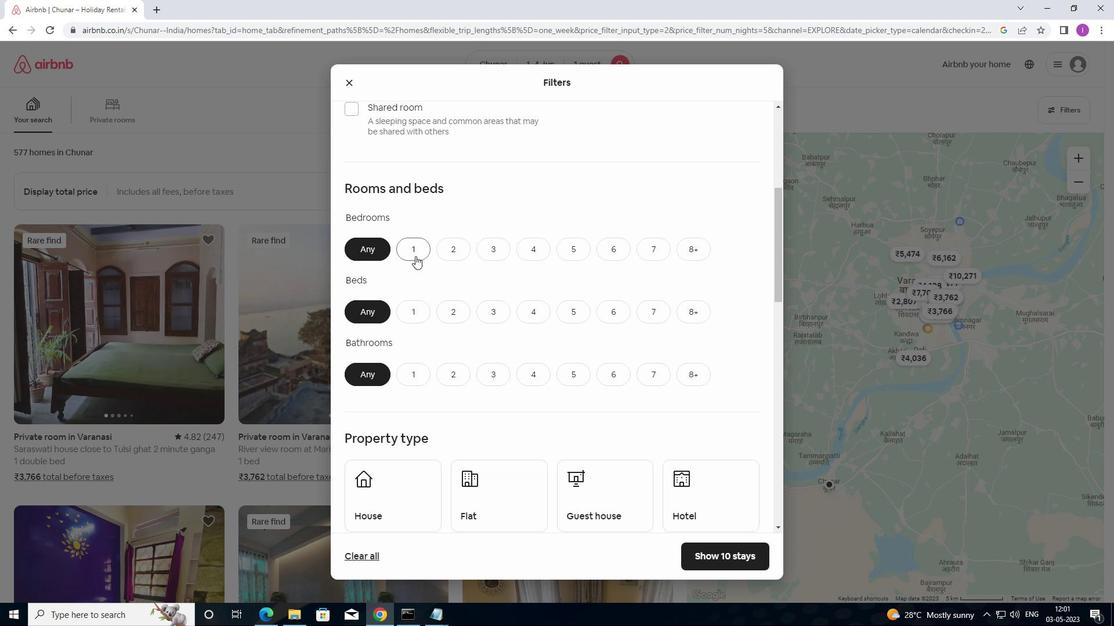 
Action: Mouse moved to (421, 309)
Screenshot: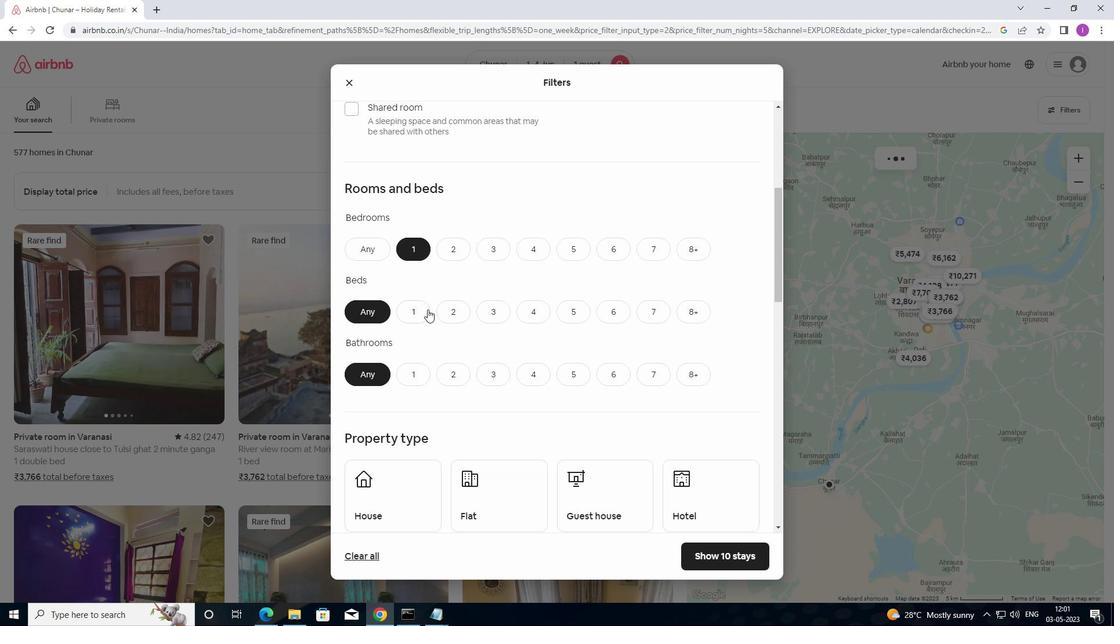 
Action: Mouse pressed left at (421, 309)
Screenshot: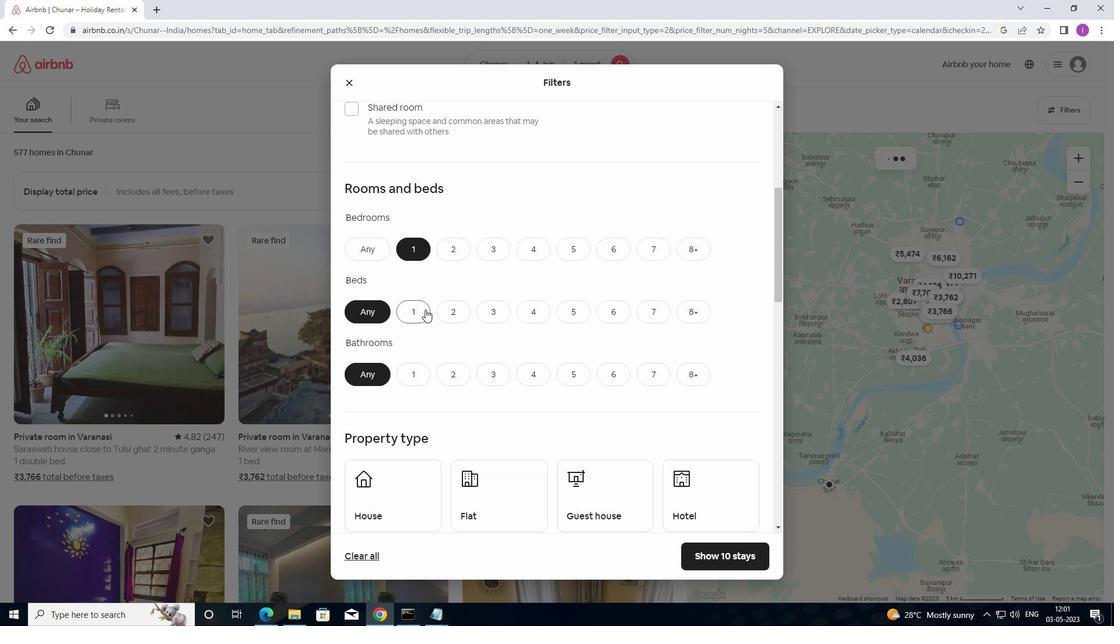 
Action: Mouse moved to (417, 367)
Screenshot: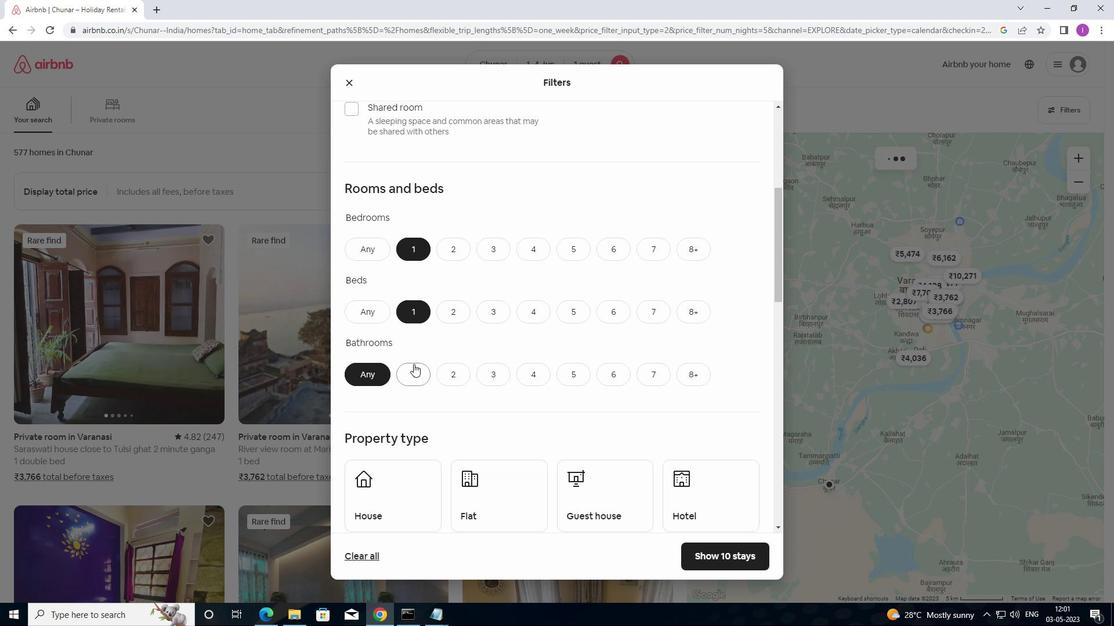 
Action: Mouse pressed left at (417, 367)
Screenshot: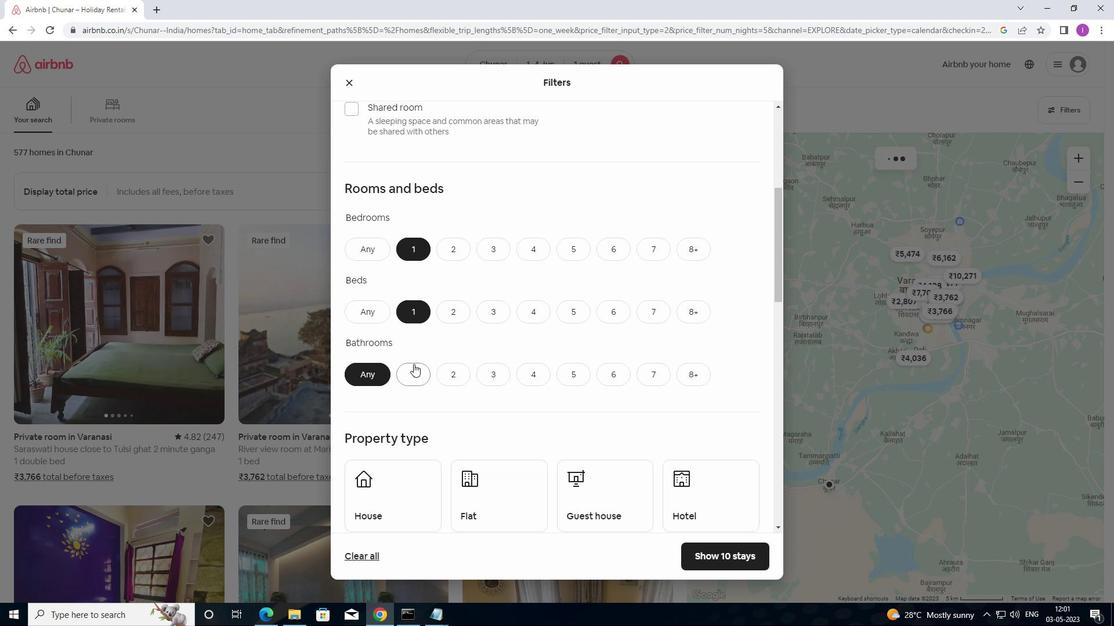 
Action: Mouse moved to (425, 373)
Screenshot: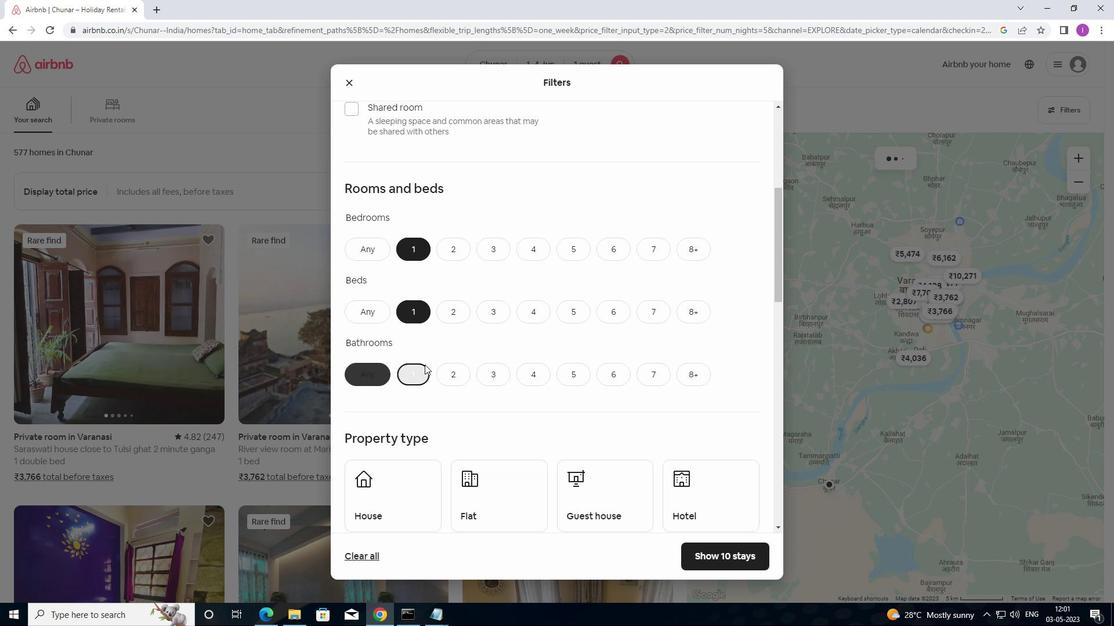 
Action: Mouse scrolled (425, 372) with delta (0, 0)
Screenshot: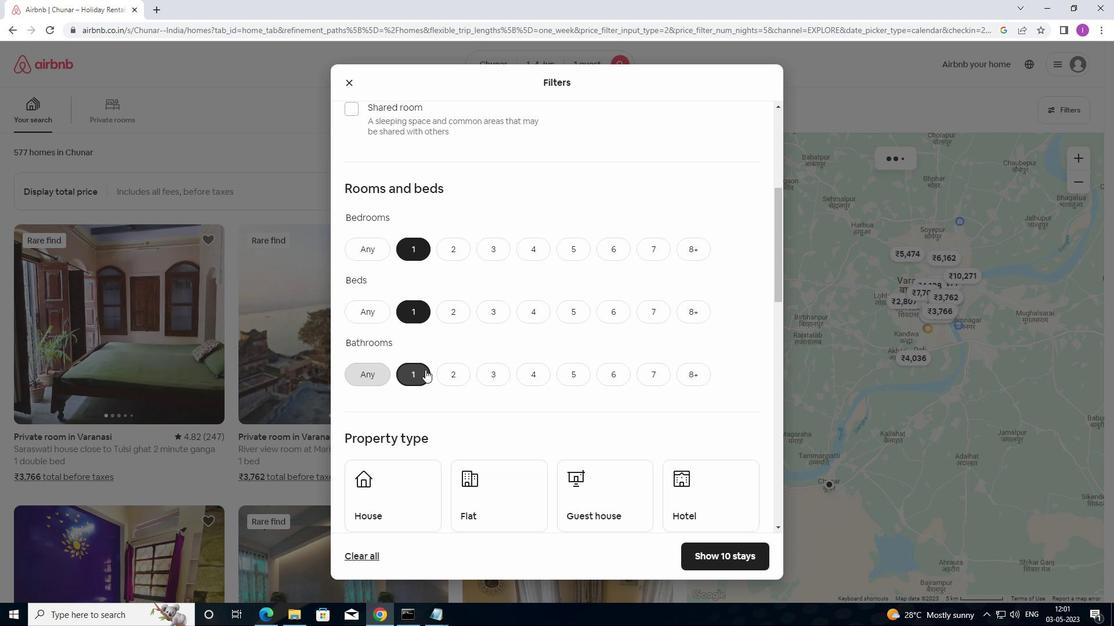 
Action: Mouse moved to (426, 374)
Screenshot: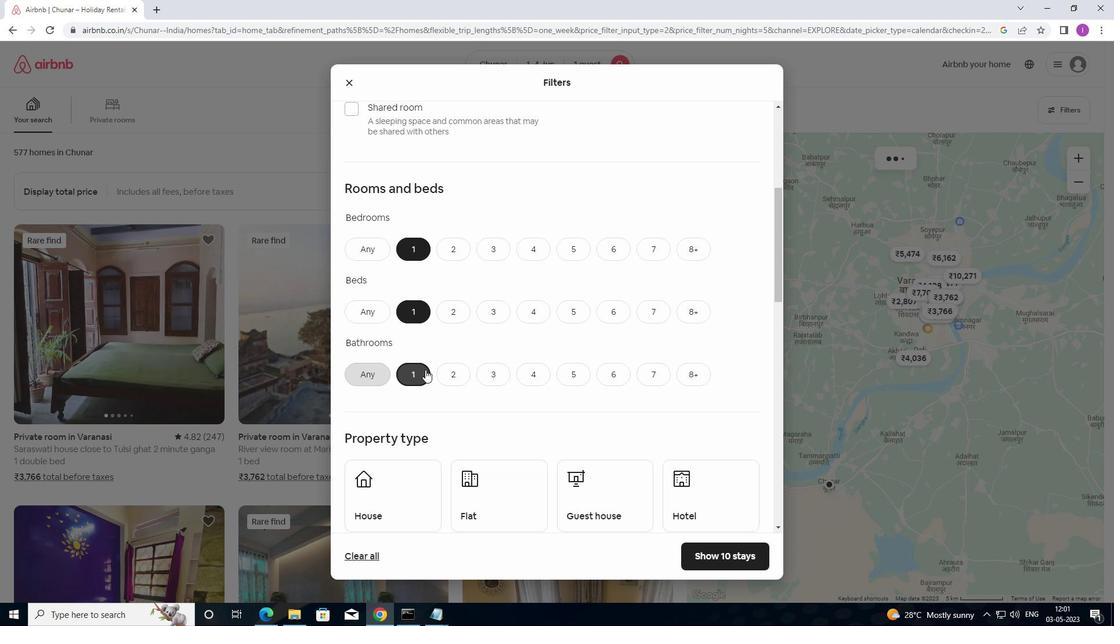 
Action: Mouse scrolled (426, 373) with delta (0, 0)
Screenshot: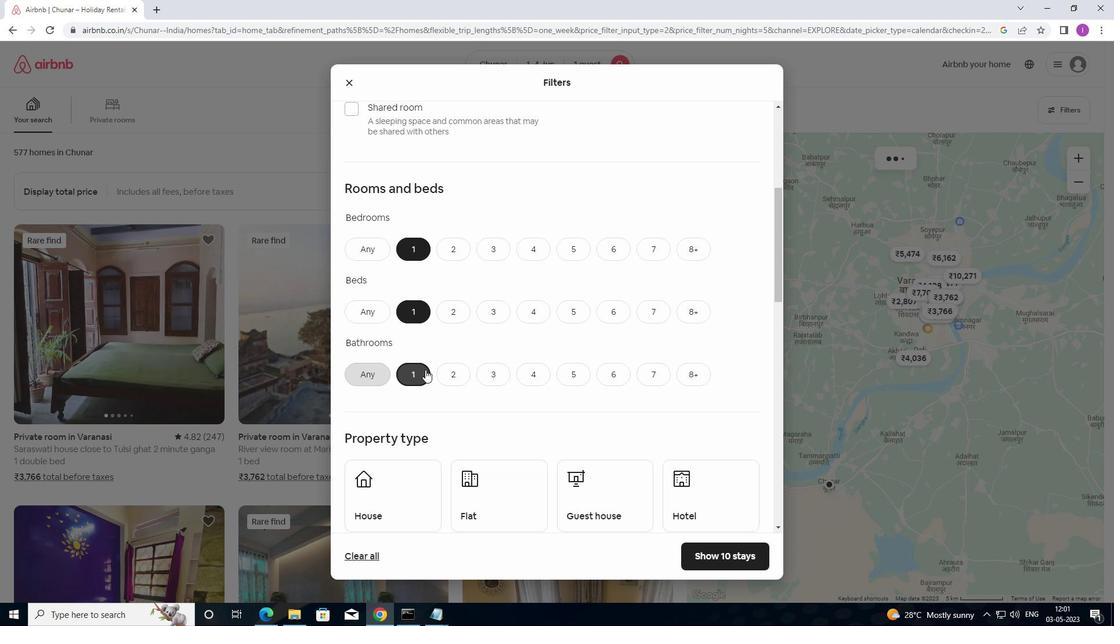 
Action: Mouse moved to (426, 374)
Screenshot: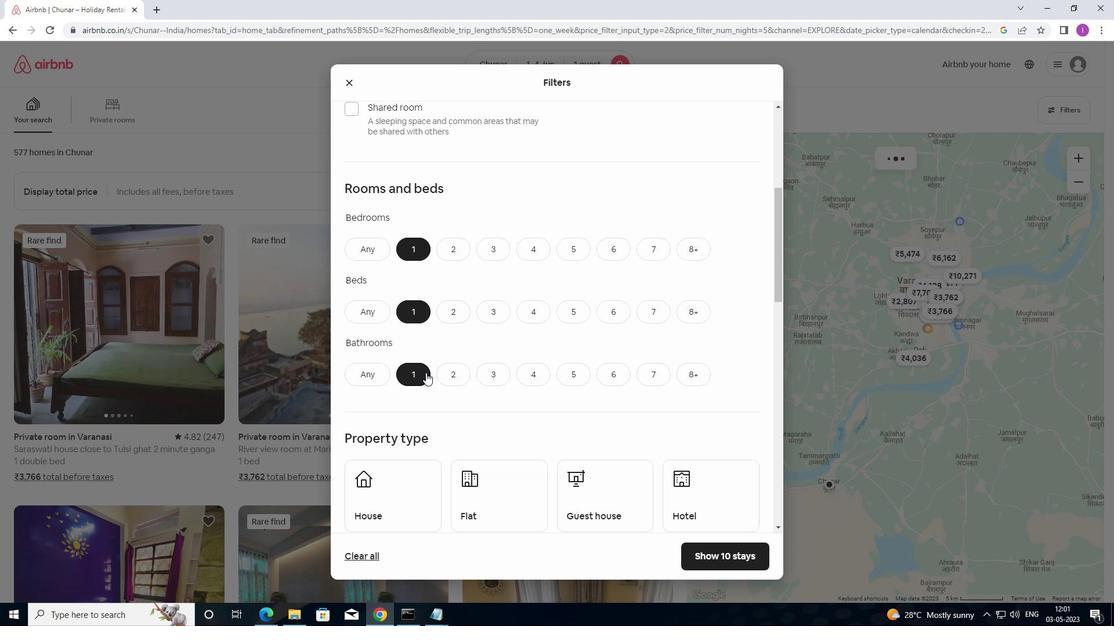 
Action: Mouse scrolled (426, 374) with delta (0, 0)
Screenshot: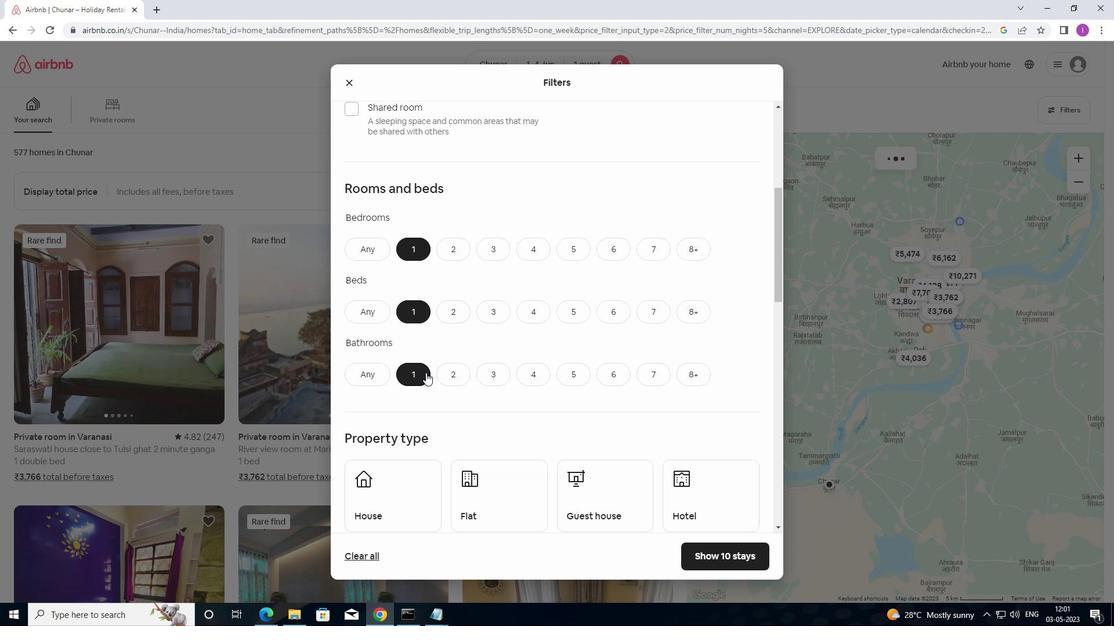 
Action: Mouse moved to (412, 344)
Screenshot: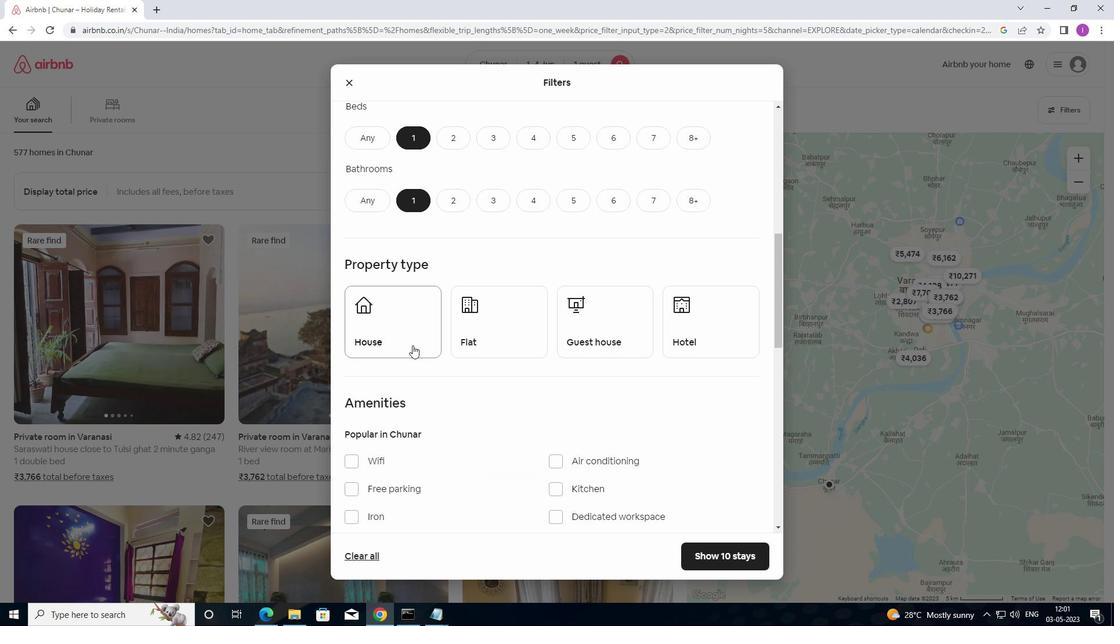 
Action: Mouse pressed left at (412, 344)
Screenshot: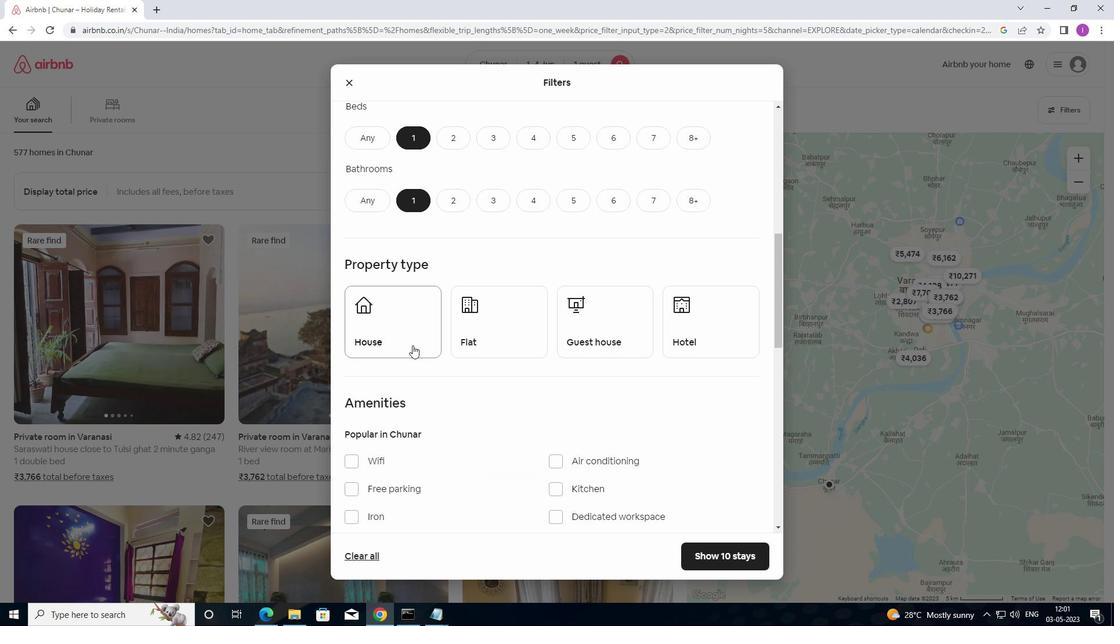 
Action: Mouse moved to (482, 347)
Screenshot: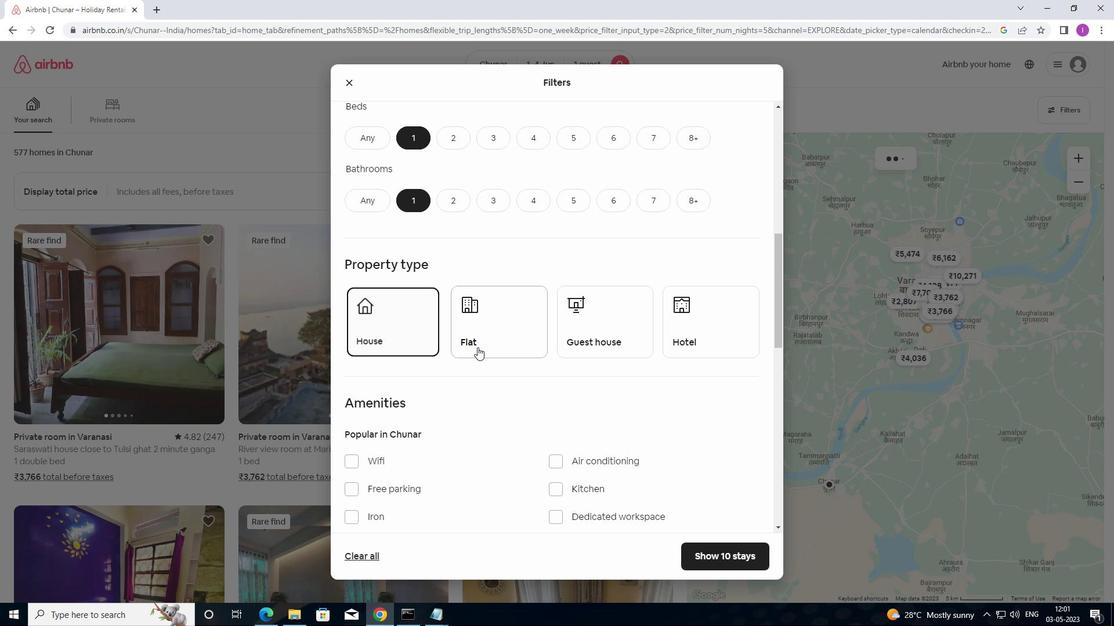 
Action: Mouse pressed left at (482, 347)
Screenshot: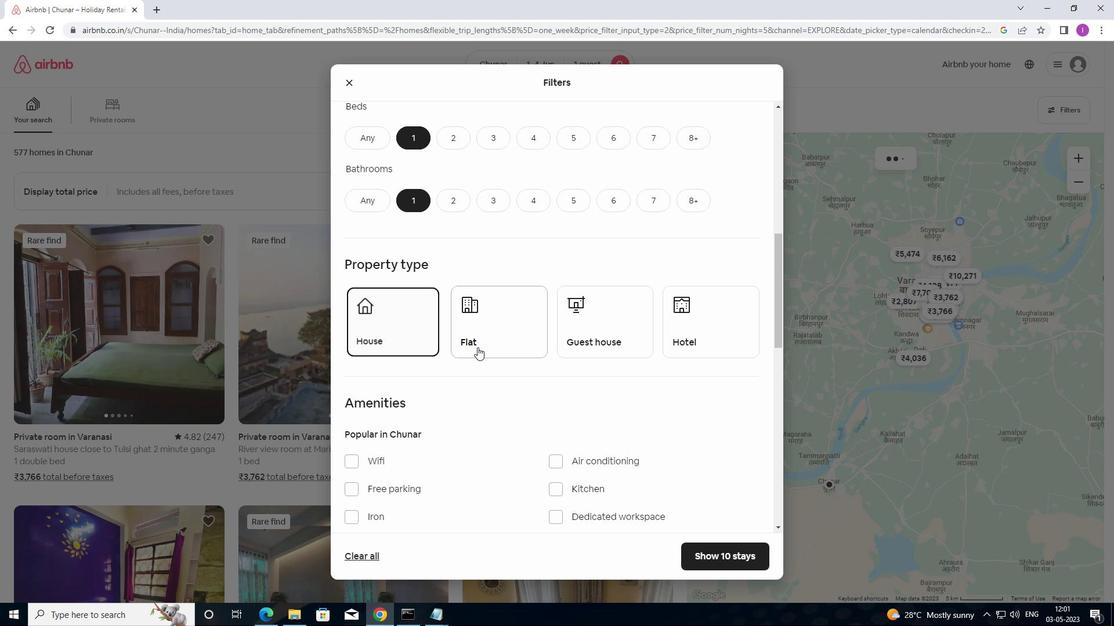 
Action: Mouse moved to (613, 336)
Screenshot: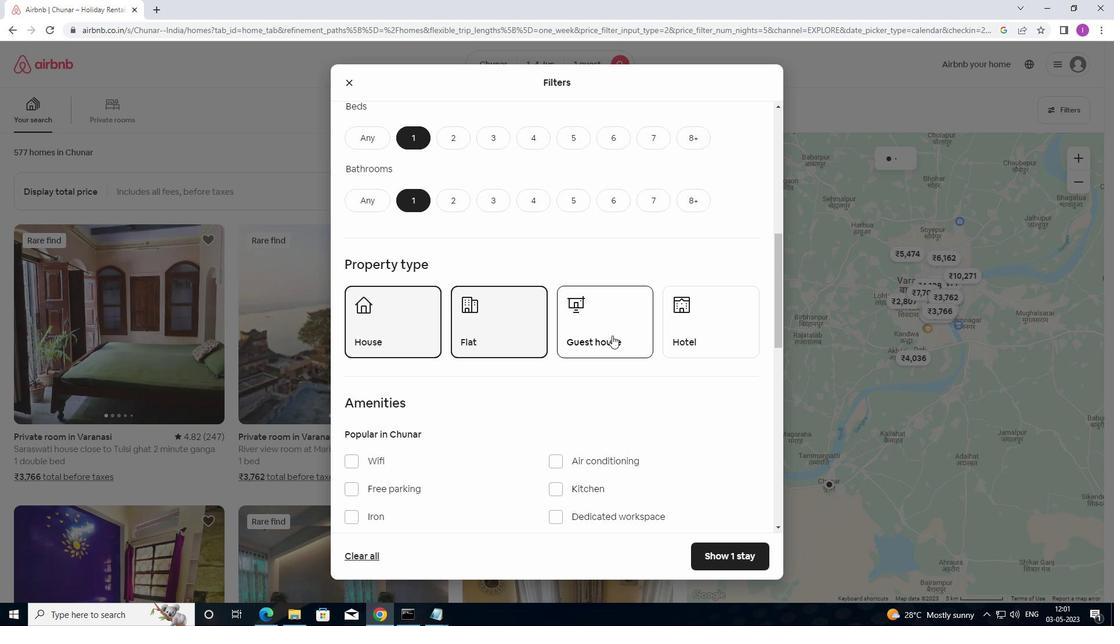 
Action: Mouse pressed left at (613, 336)
Screenshot: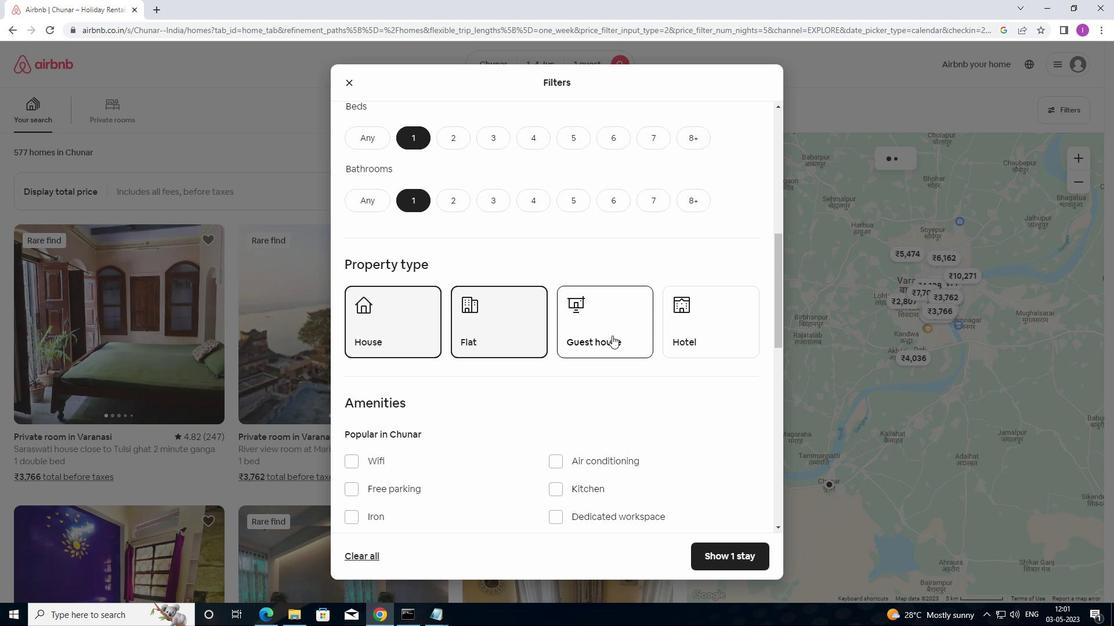 
Action: Mouse moved to (540, 365)
Screenshot: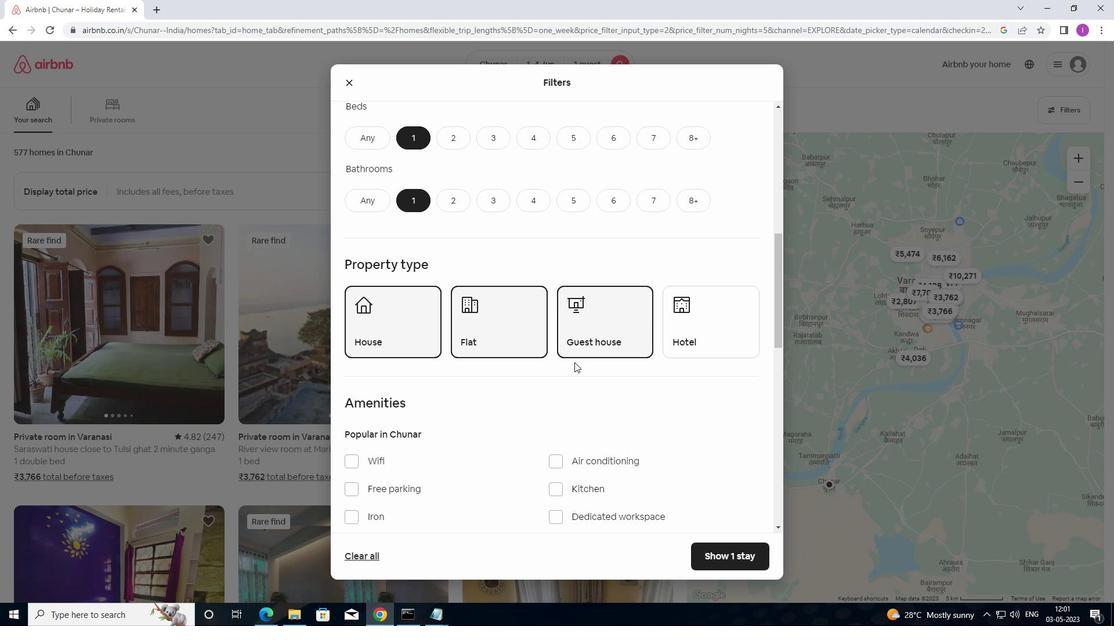 
Action: Mouse scrolled (540, 364) with delta (0, 0)
Screenshot: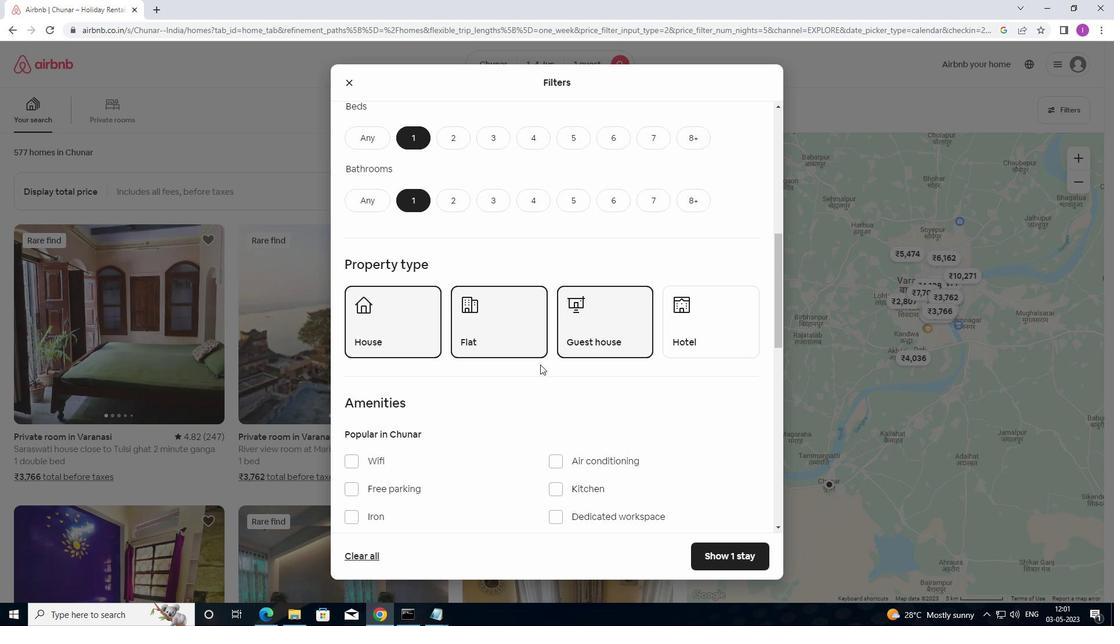 
Action: Mouse moved to (540, 365)
Screenshot: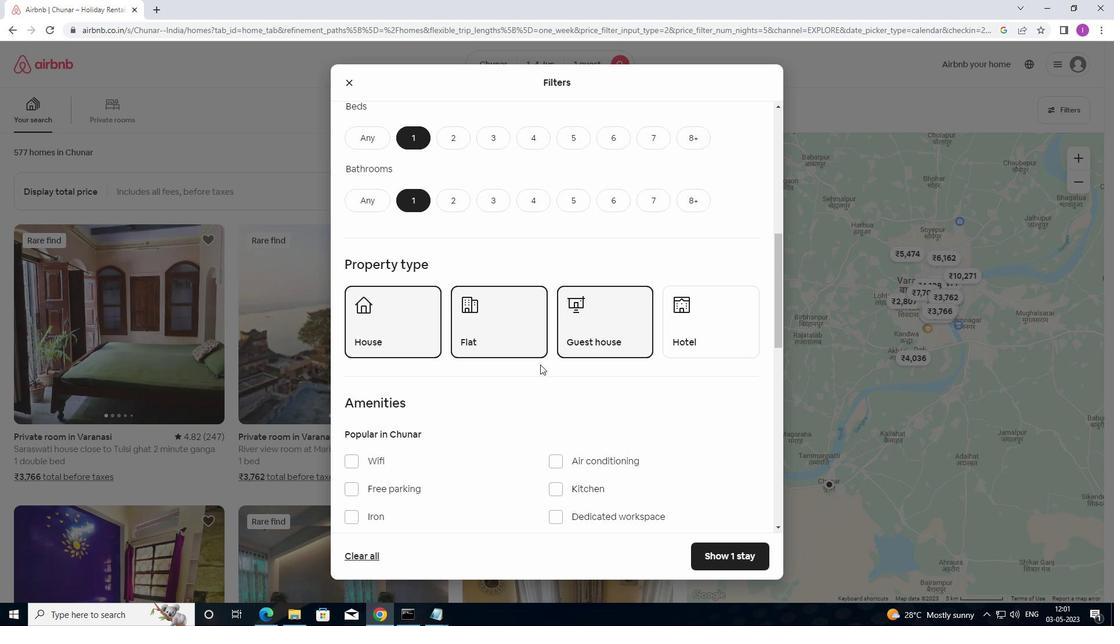 
Action: Mouse scrolled (540, 364) with delta (0, 0)
Screenshot: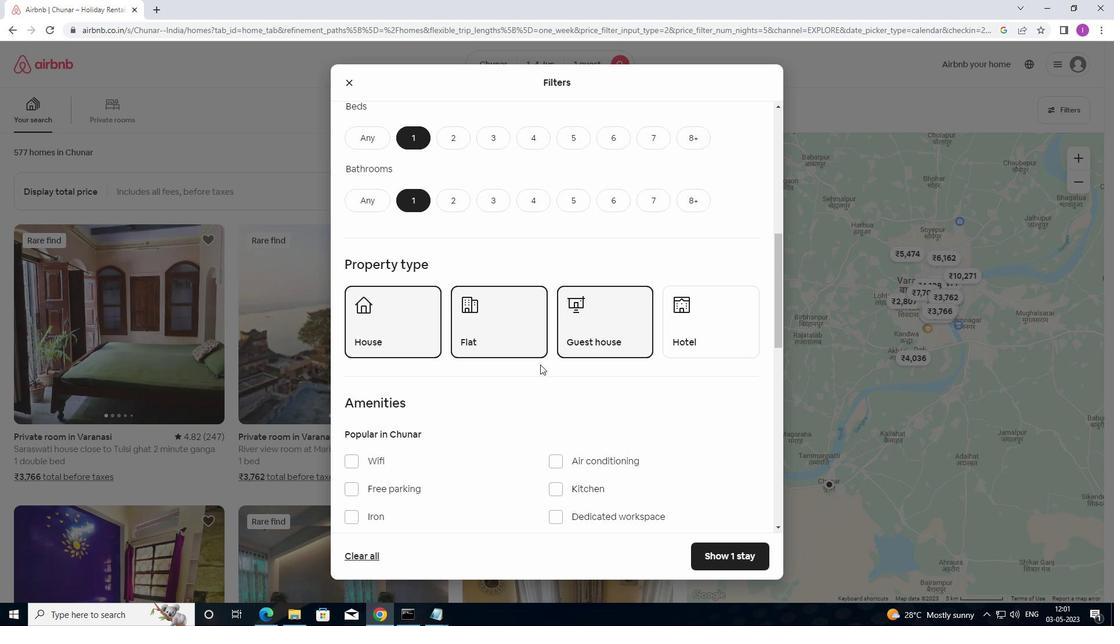 
Action: Mouse moved to (542, 364)
Screenshot: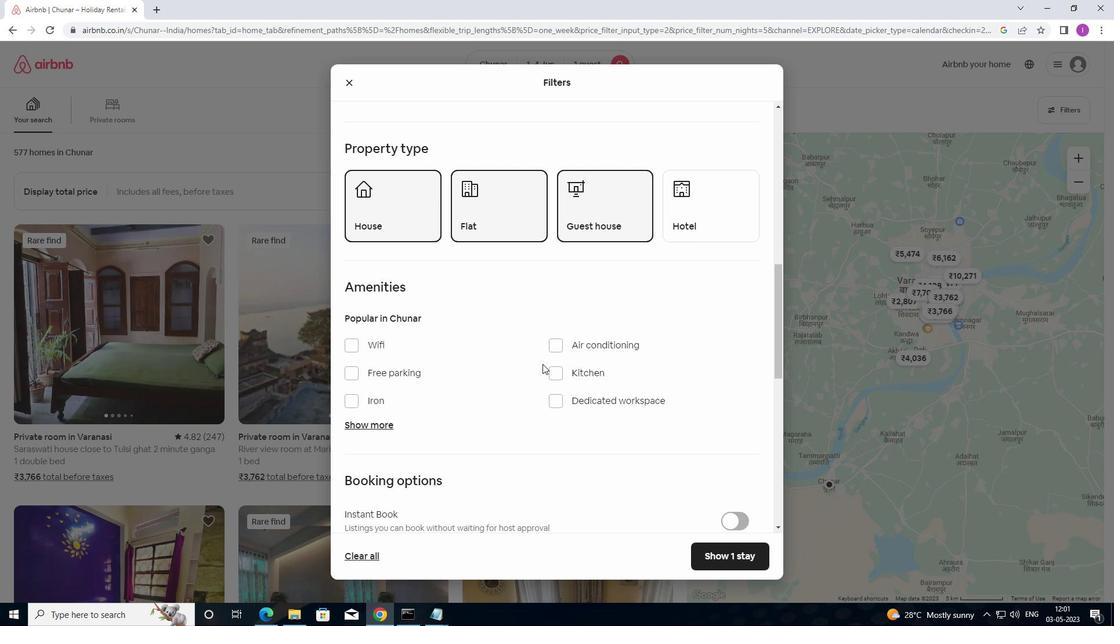 
Action: Mouse scrolled (542, 363) with delta (0, 0)
Screenshot: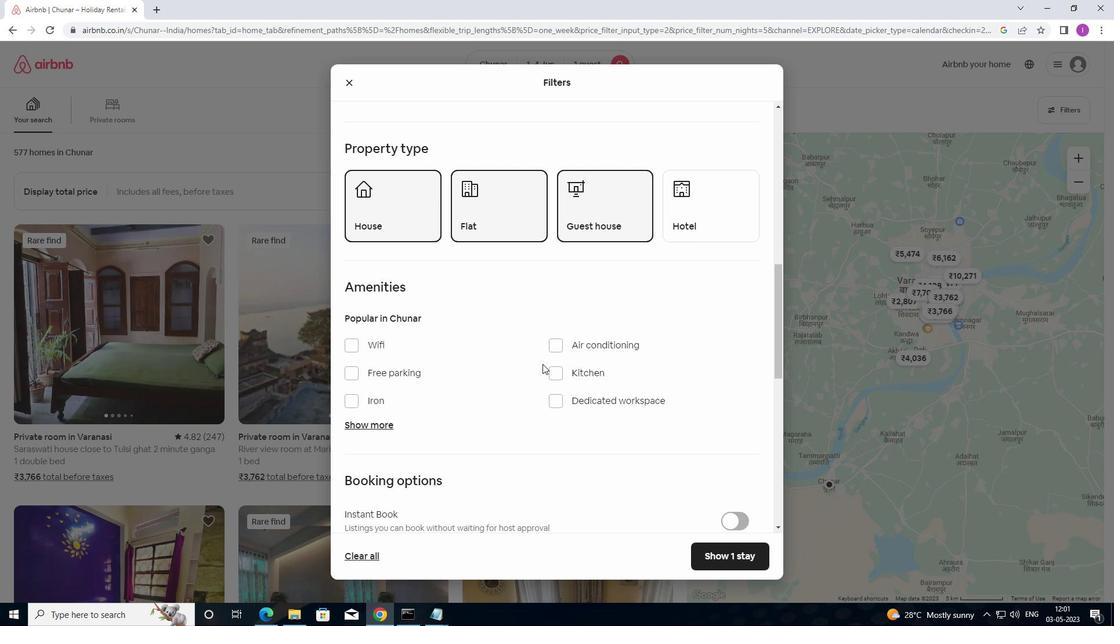 
Action: Mouse moved to (715, 499)
Screenshot: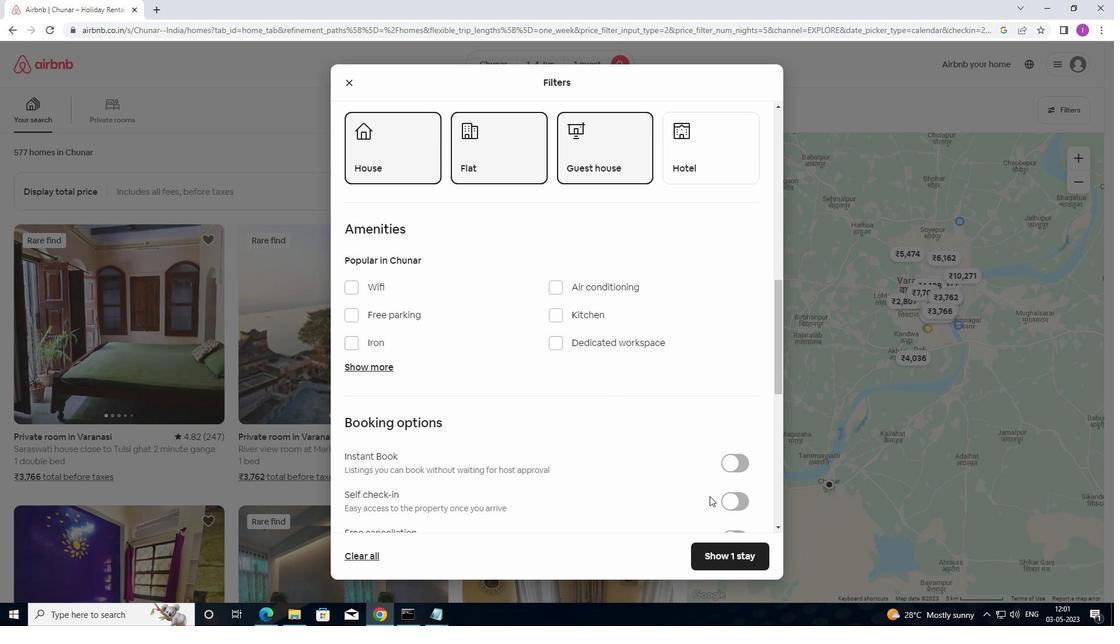 
Action: Mouse scrolled (715, 498) with delta (0, 0)
Screenshot: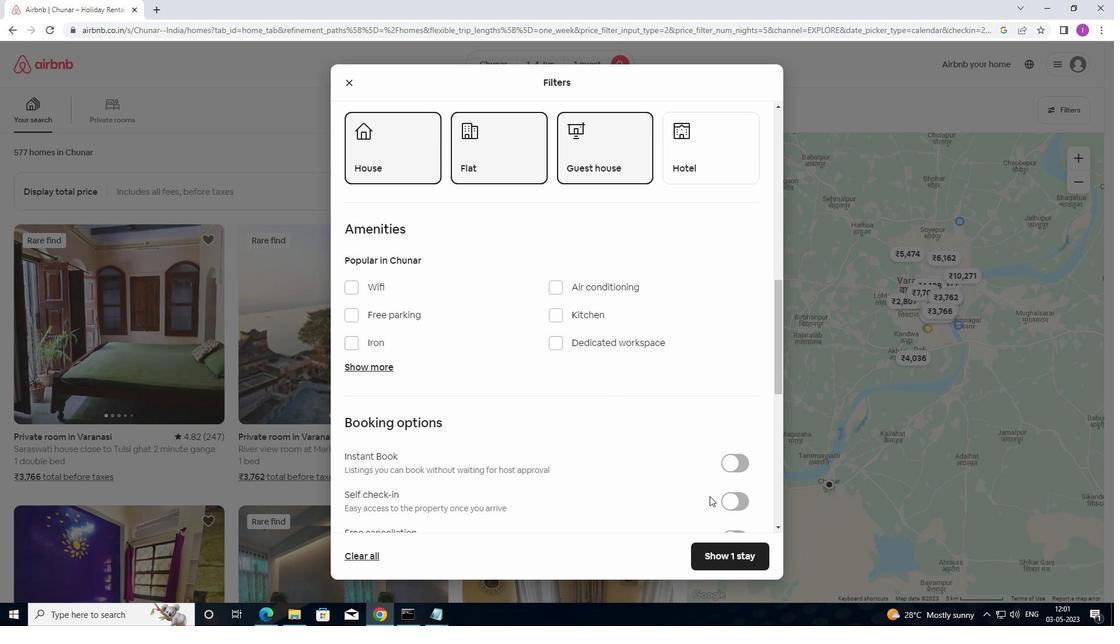 
Action: Mouse moved to (715, 499)
Screenshot: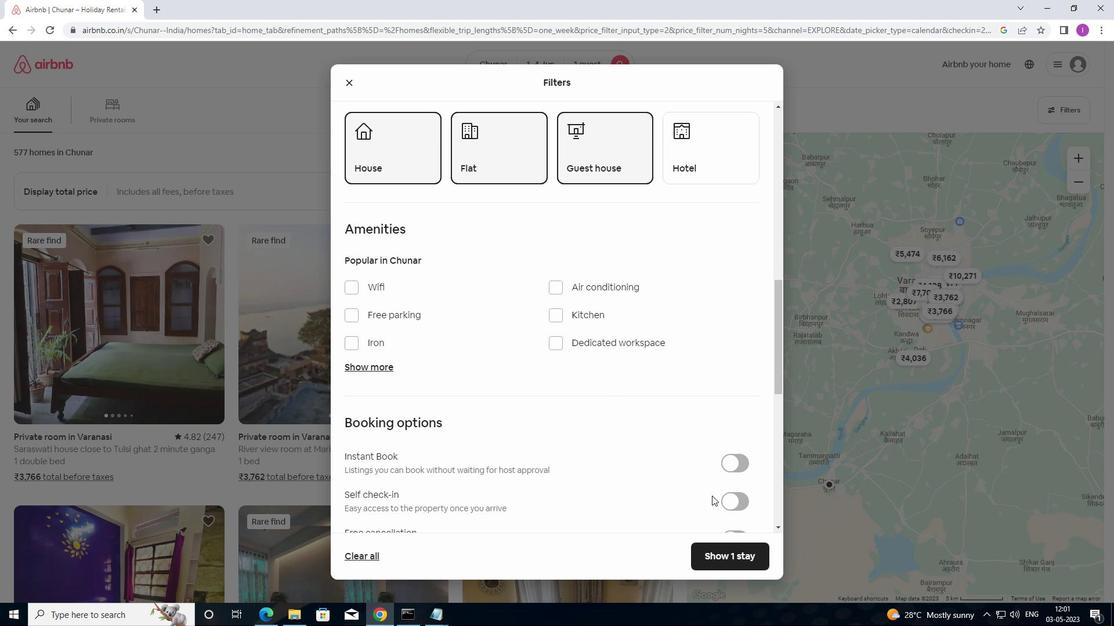 
Action: Mouse scrolled (715, 499) with delta (0, 0)
Screenshot: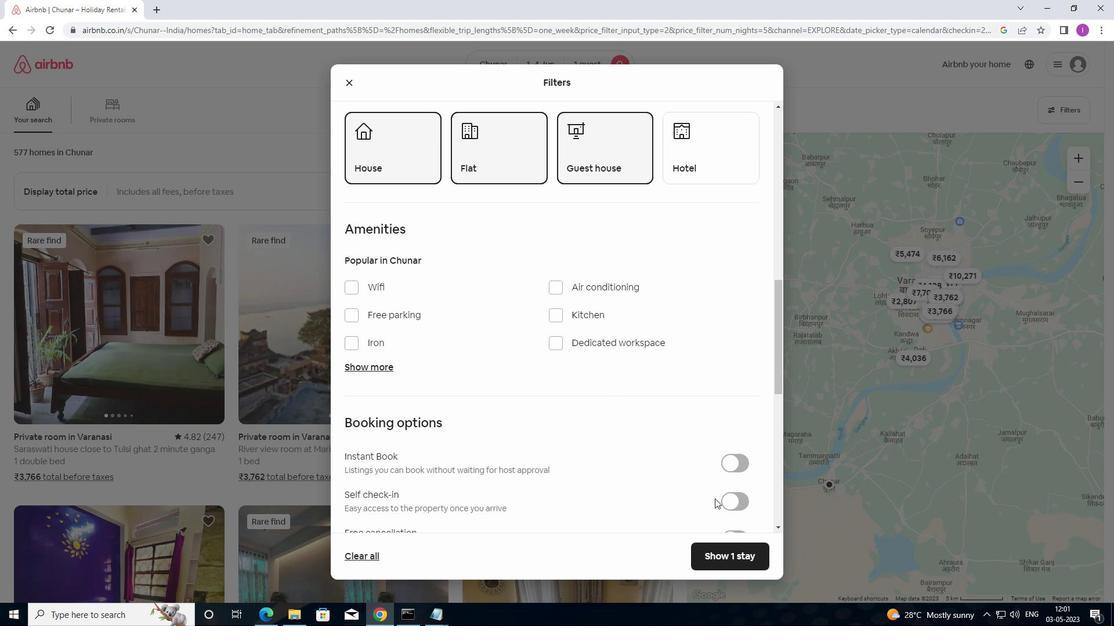 
Action: Mouse moved to (741, 387)
Screenshot: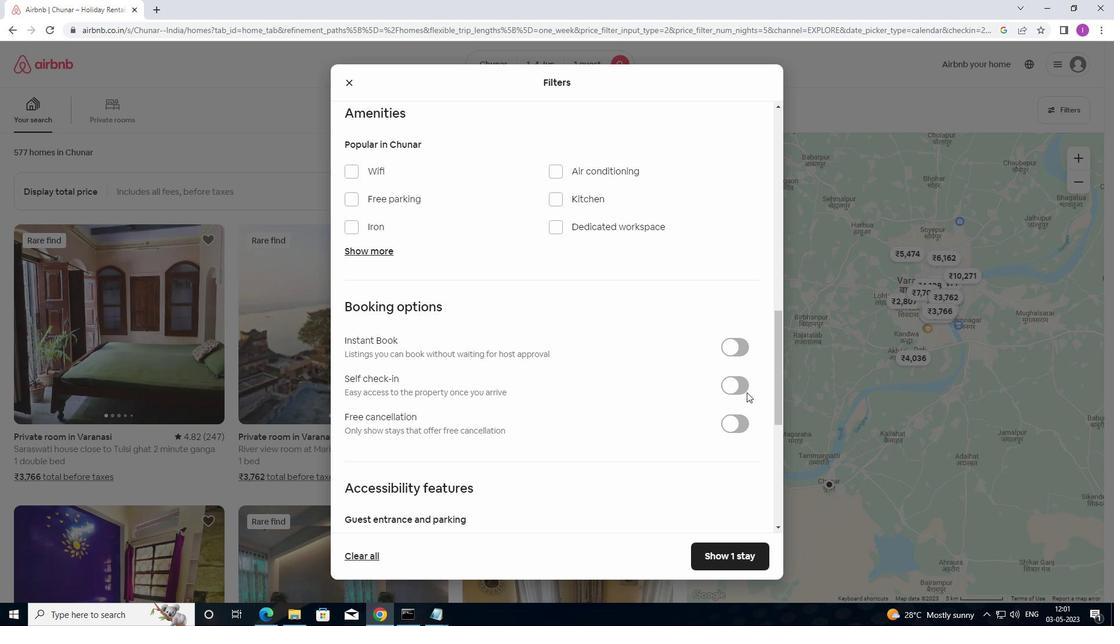 
Action: Mouse pressed left at (741, 387)
Screenshot: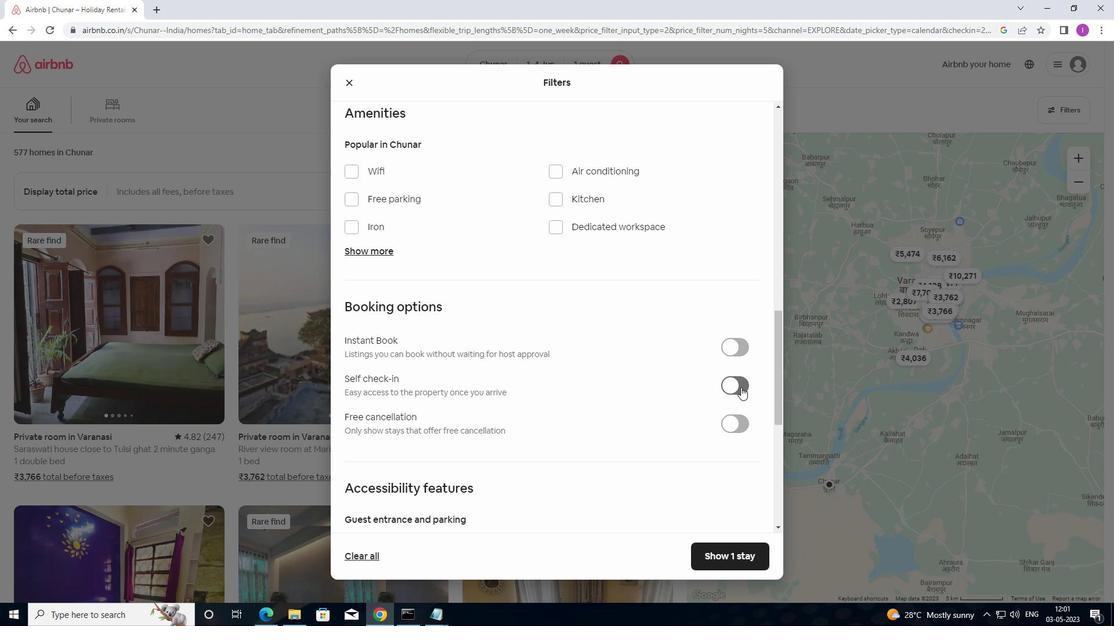 
Action: Mouse moved to (502, 493)
Screenshot: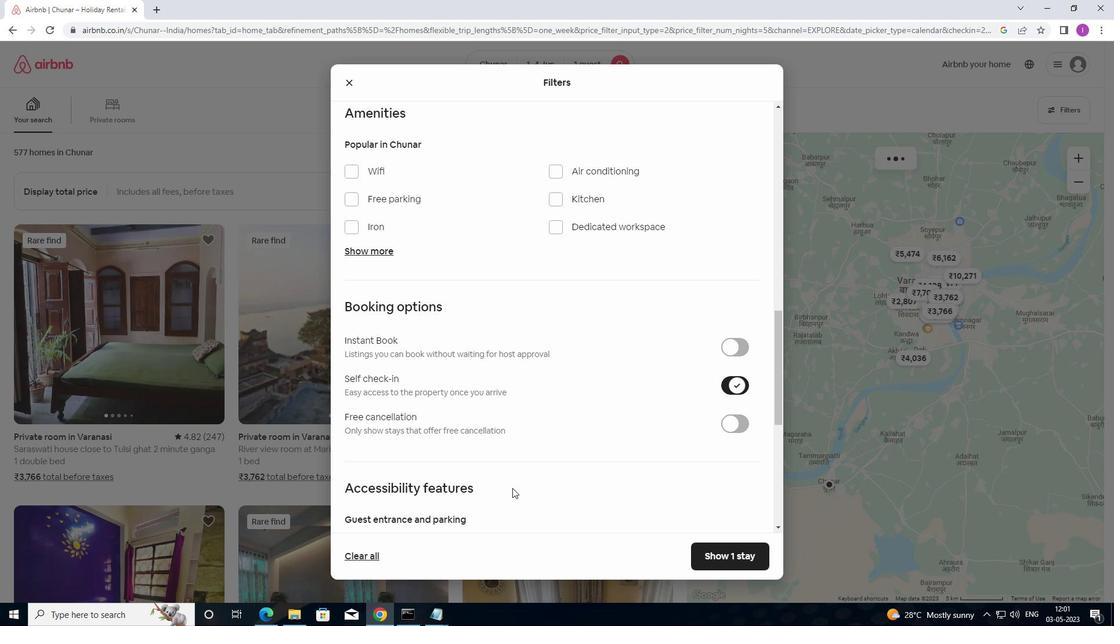 
Action: Mouse scrolled (502, 493) with delta (0, 0)
Screenshot: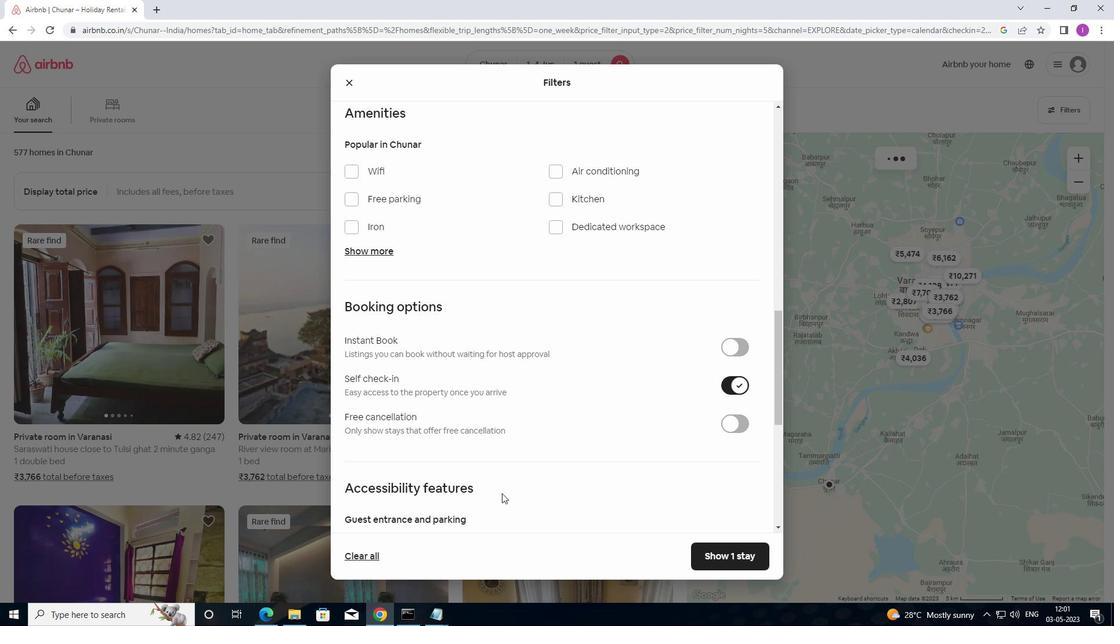 
Action: Mouse scrolled (502, 493) with delta (0, 0)
Screenshot: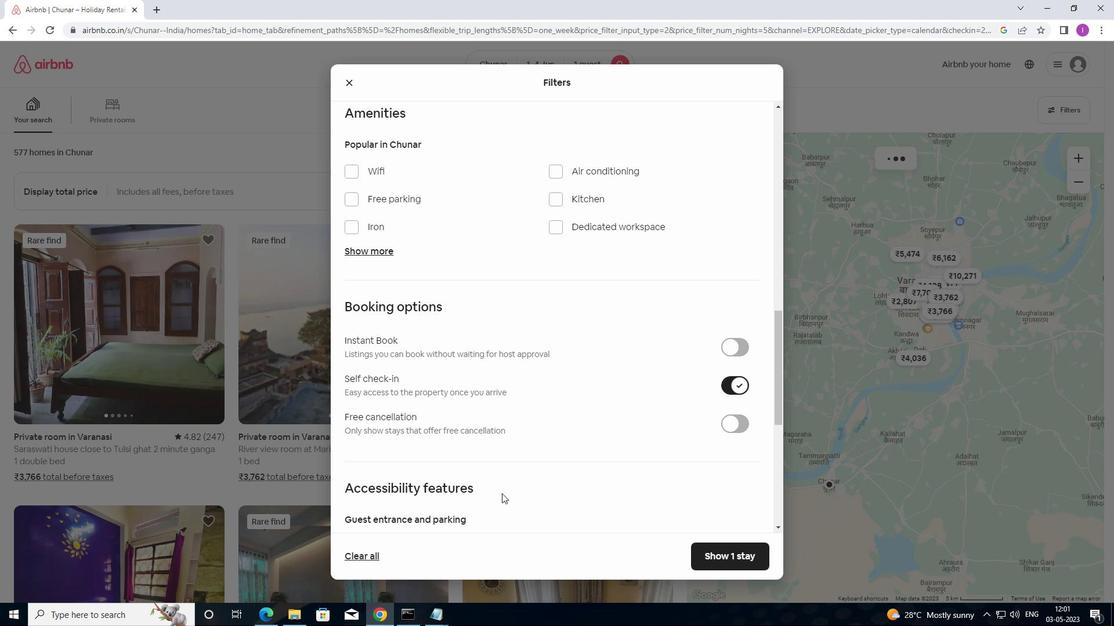 
Action: Mouse scrolled (502, 493) with delta (0, 0)
Screenshot: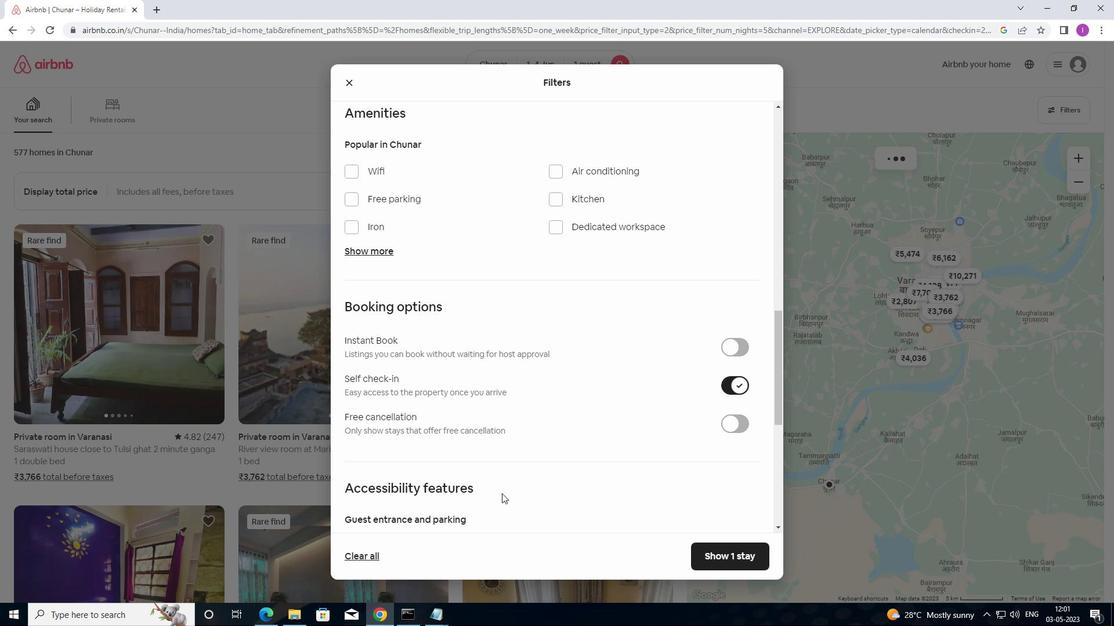 
Action: Mouse scrolled (502, 493) with delta (0, 0)
Screenshot: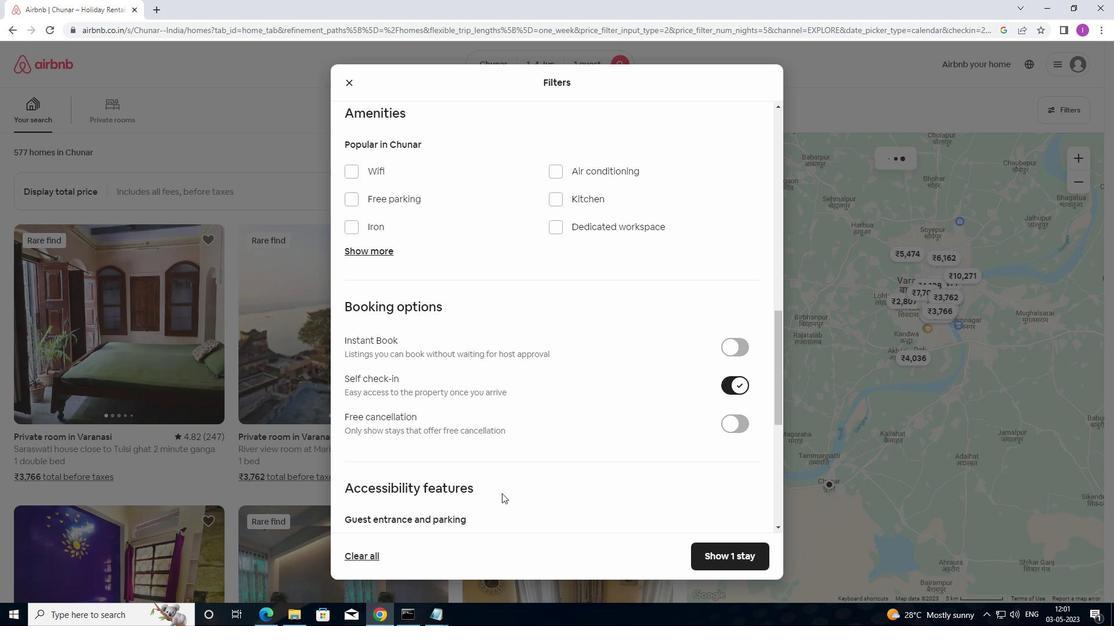 
Action: Mouse moved to (502, 494)
Screenshot: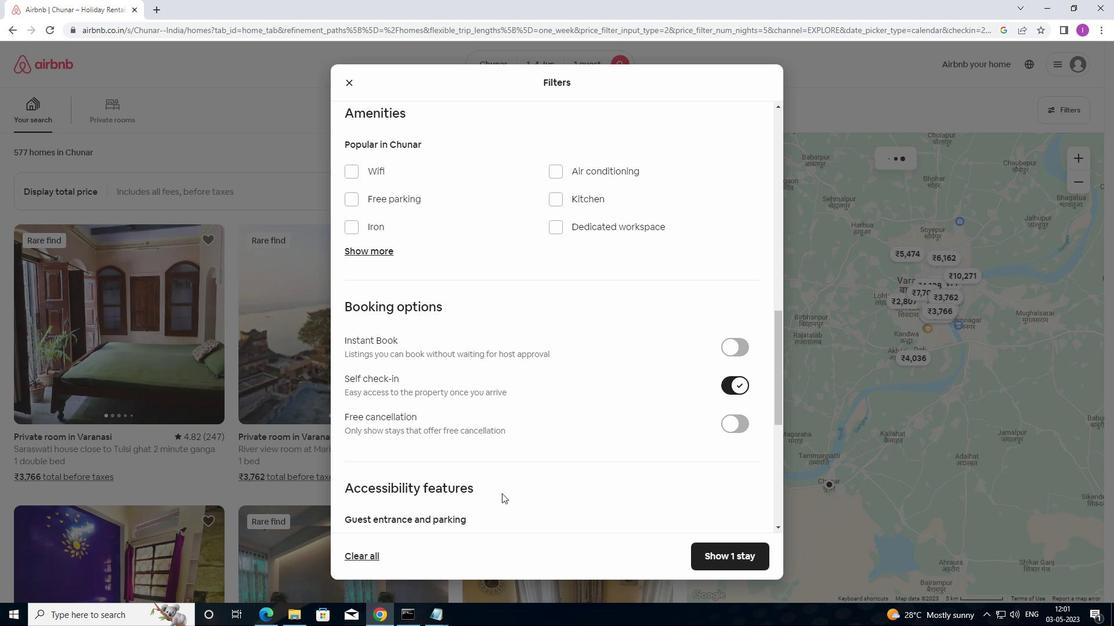 
Action: Mouse scrolled (502, 493) with delta (0, 0)
Screenshot: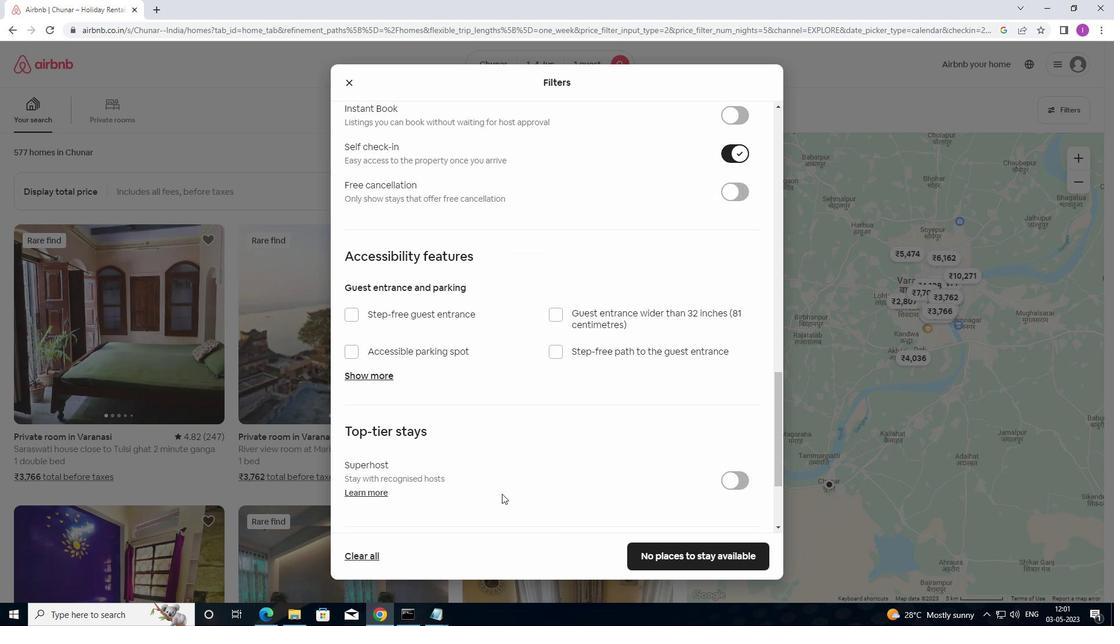 
Action: Mouse scrolled (502, 493) with delta (0, 0)
Screenshot: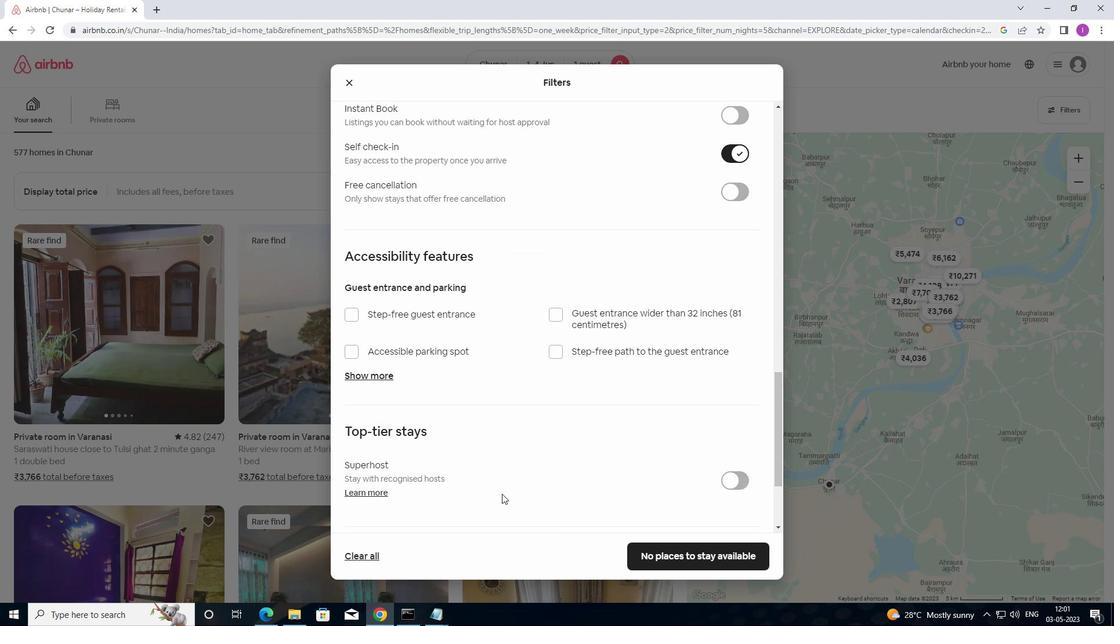 
Action: Mouse scrolled (502, 493) with delta (0, 0)
Screenshot: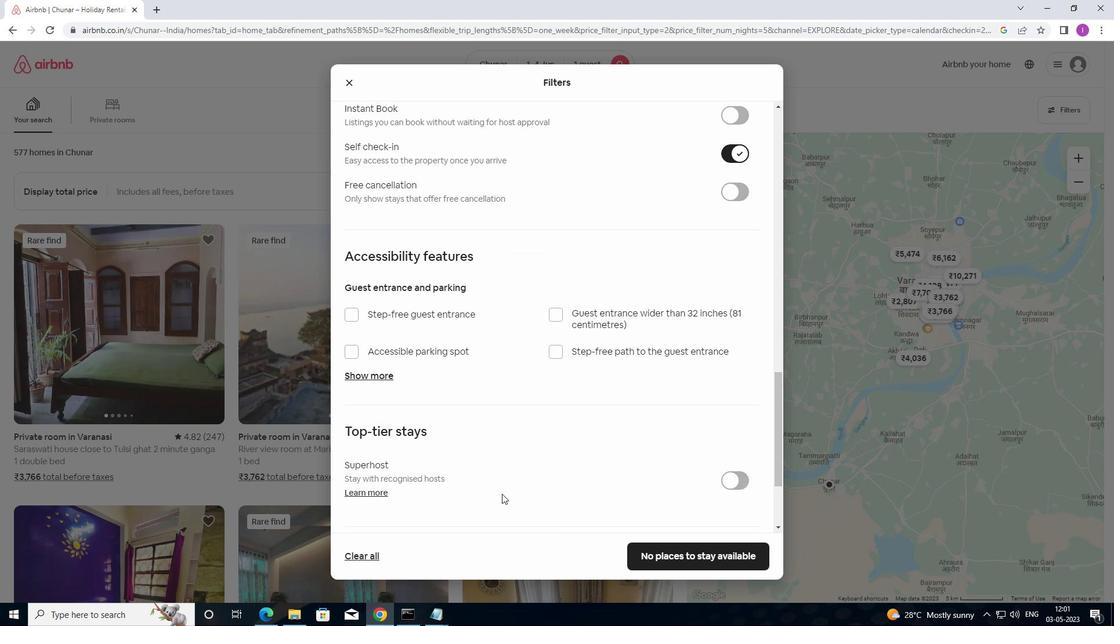 
Action: Mouse scrolled (502, 493) with delta (0, 0)
Screenshot: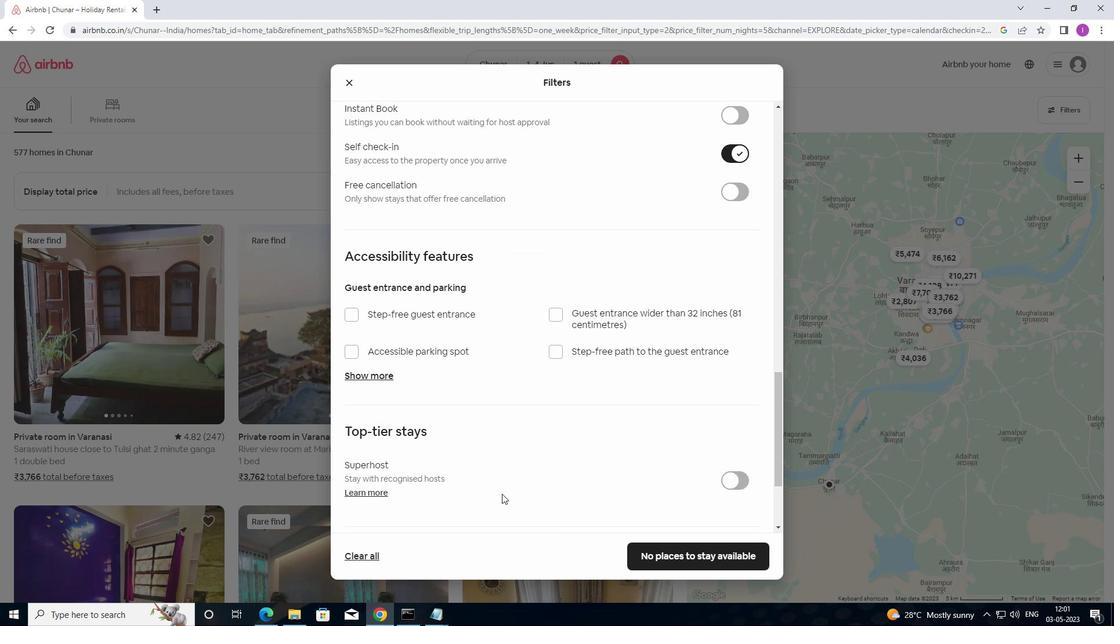 
Action: Mouse moved to (487, 494)
Screenshot: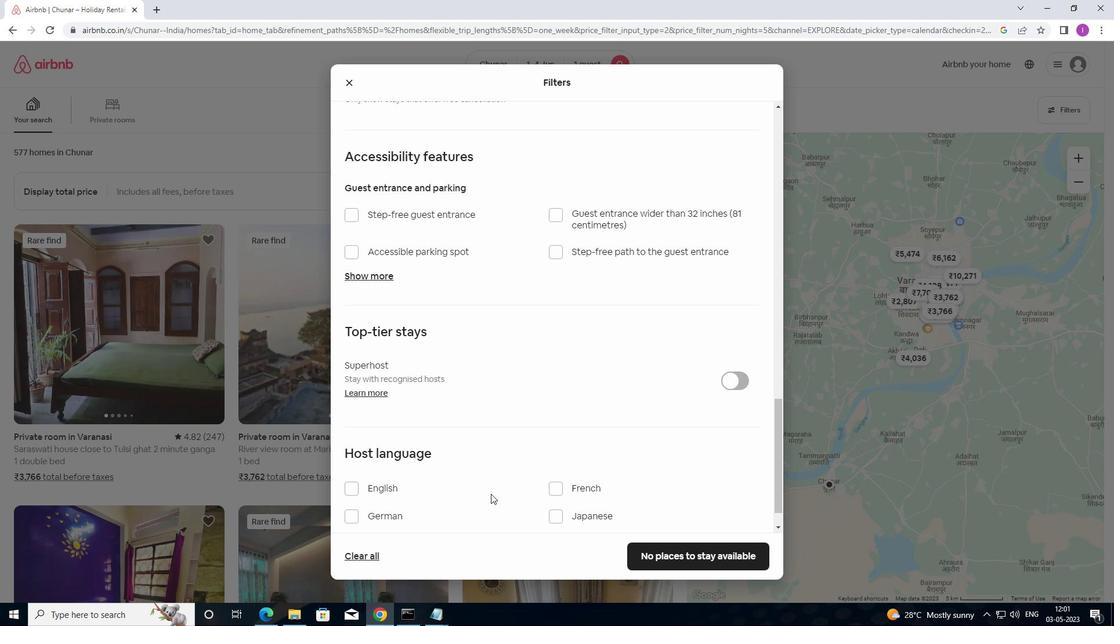 
Action: Mouse scrolled (487, 493) with delta (0, 0)
Screenshot: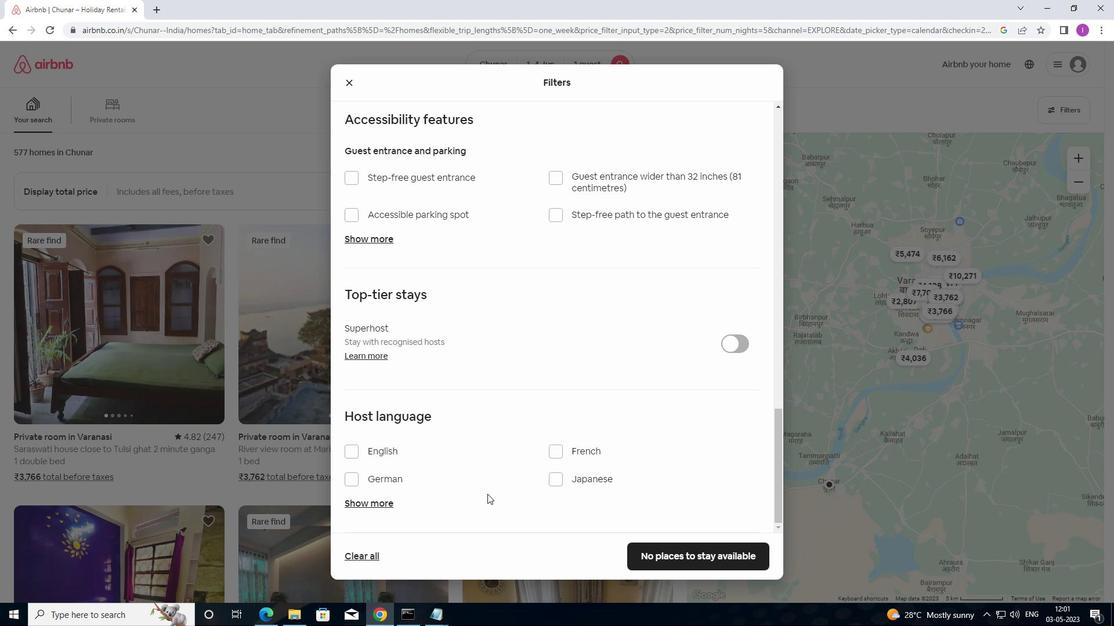 
Action: Mouse scrolled (487, 493) with delta (0, 0)
Screenshot: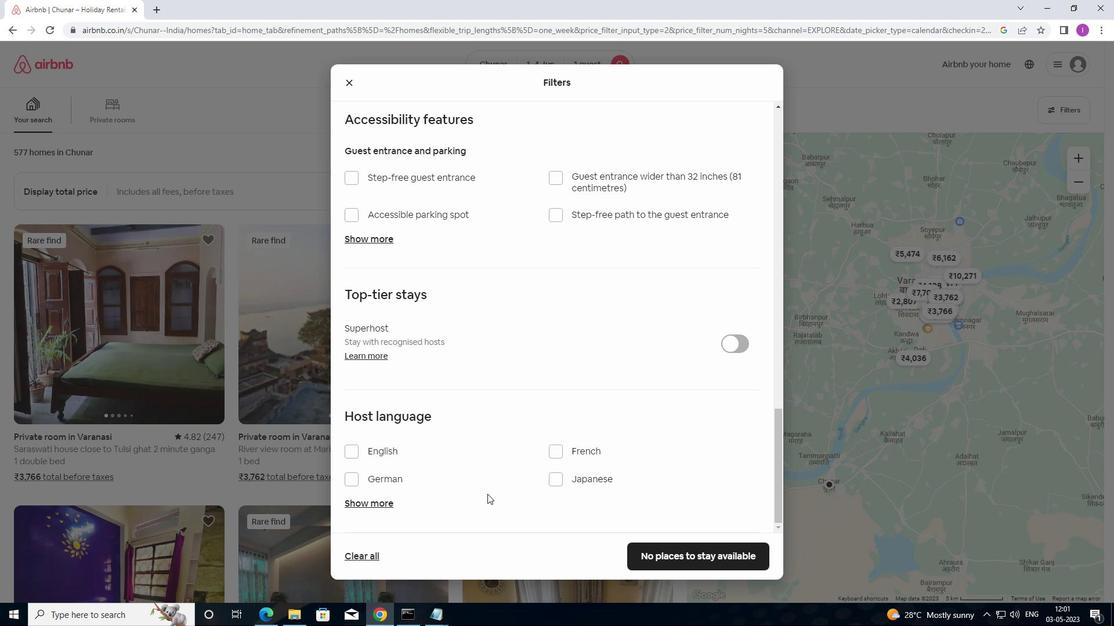 
Action: Mouse scrolled (487, 493) with delta (0, 0)
Screenshot: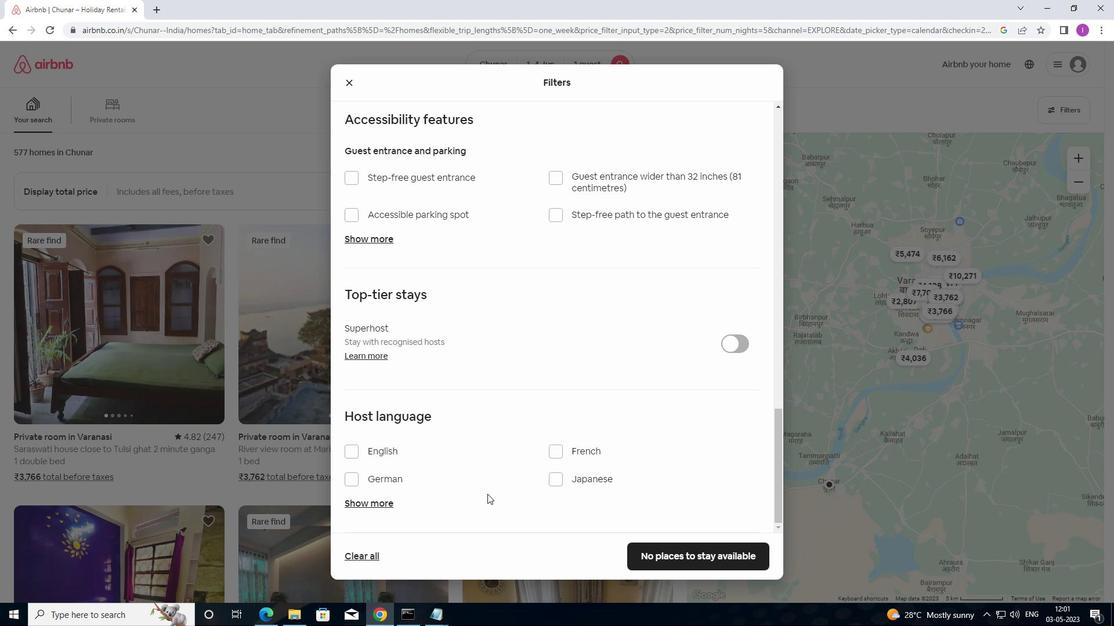 
Action: Mouse moved to (354, 456)
Screenshot: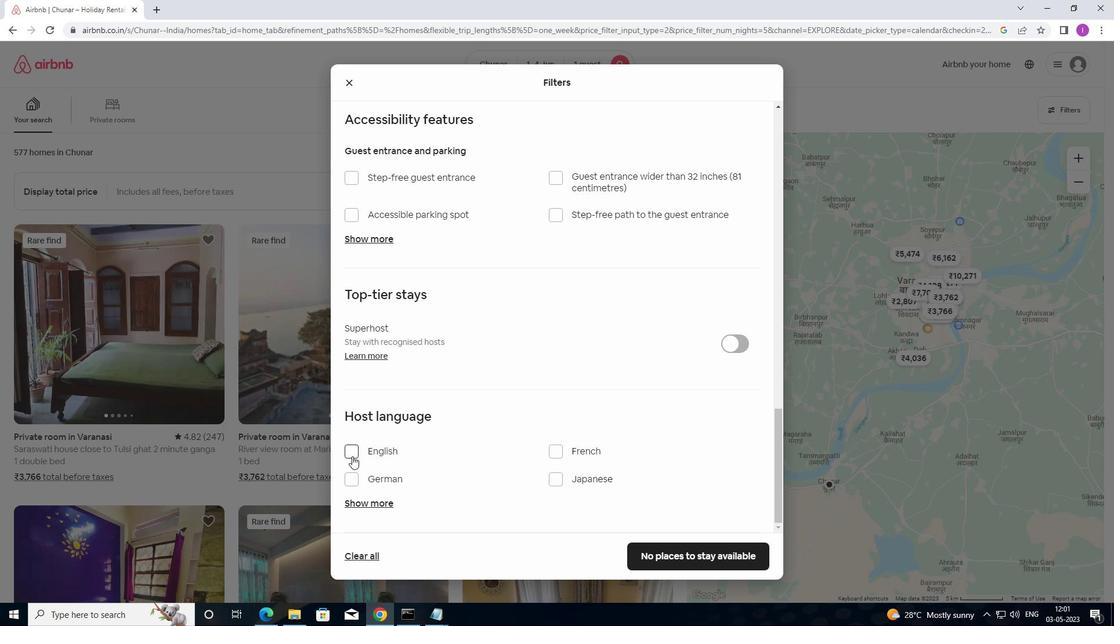 
Action: Mouse pressed left at (354, 456)
Screenshot: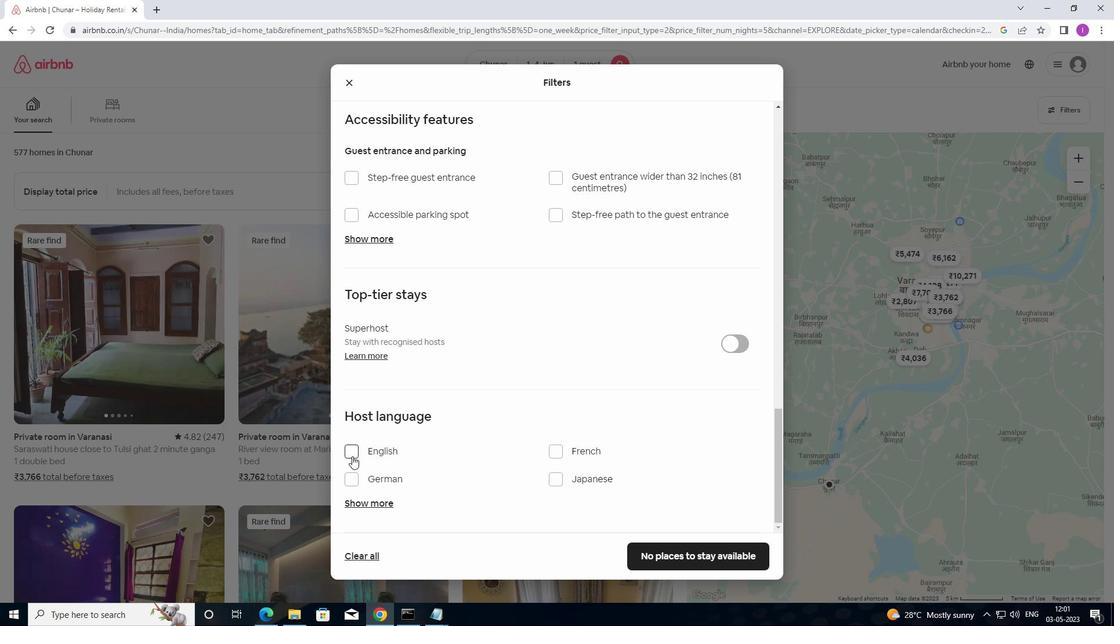 
Action: Mouse moved to (745, 567)
Screenshot: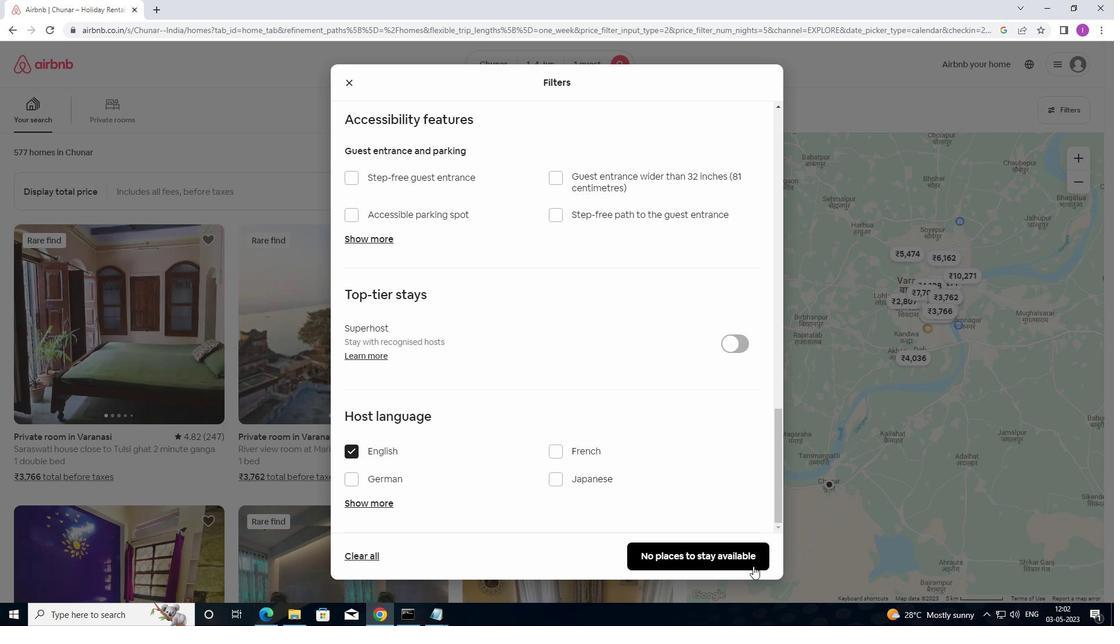 
Action: Mouse pressed left at (745, 567)
Screenshot: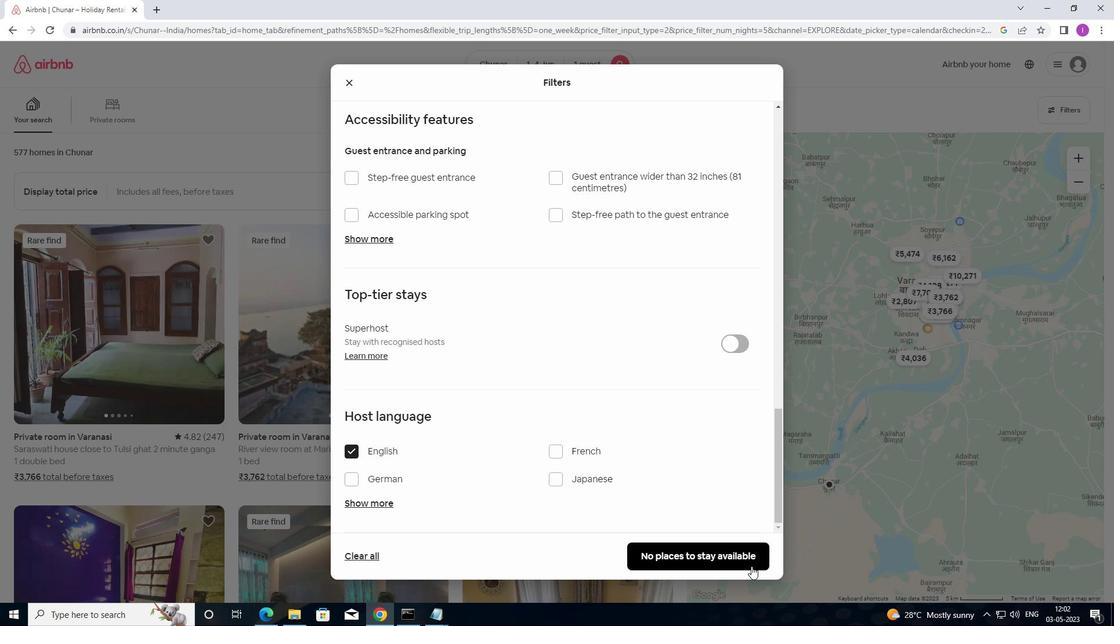 
Action: Mouse moved to (733, 576)
Screenshot: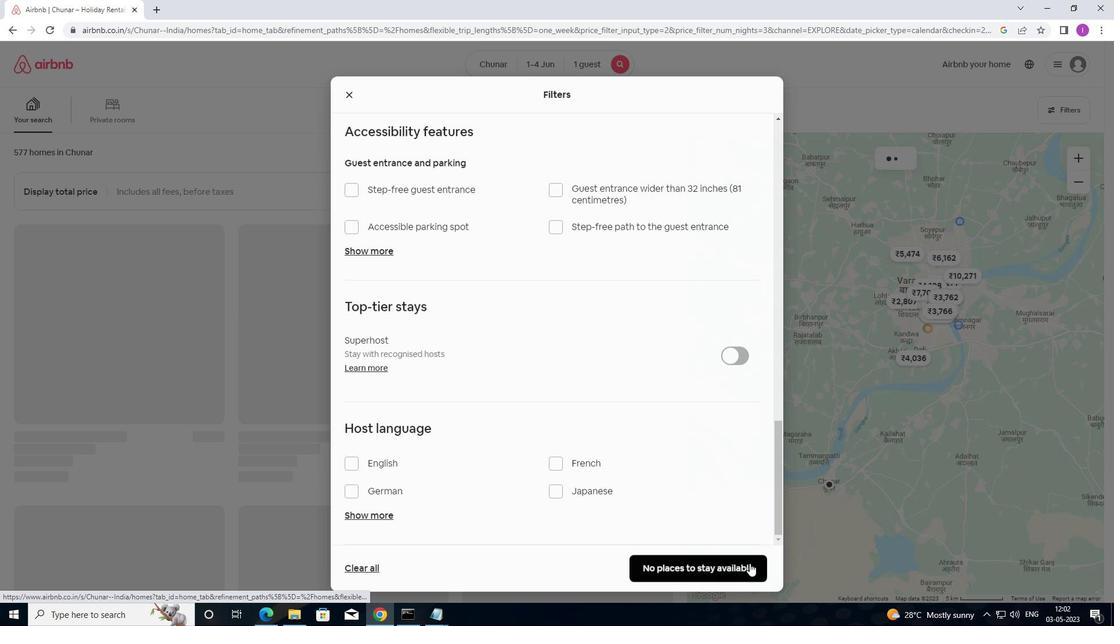 
